 Task: Forward email   from Email0096 to Email0094 with a cc to Email0095 with a message Message0096
Action: Mouse moved to (648, 43)
Screenshot: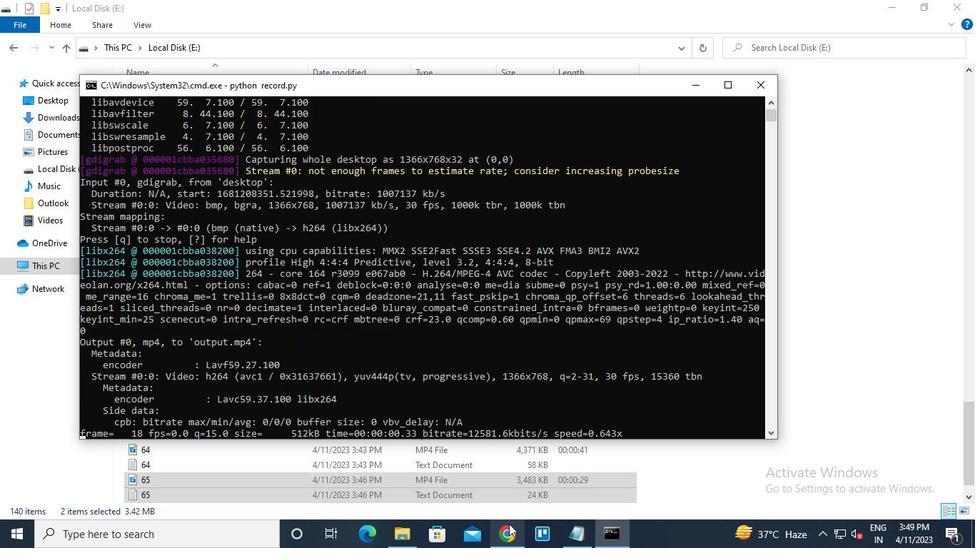 
Action: Mouse pressed left at (648, 43)
Screenshot: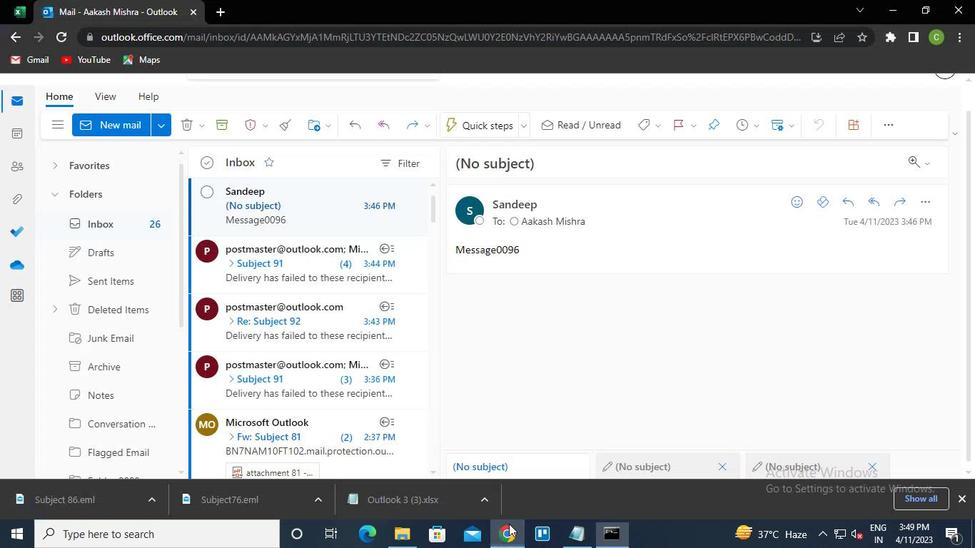 
Action: Mouse moved to (102, 10)
Screenshot: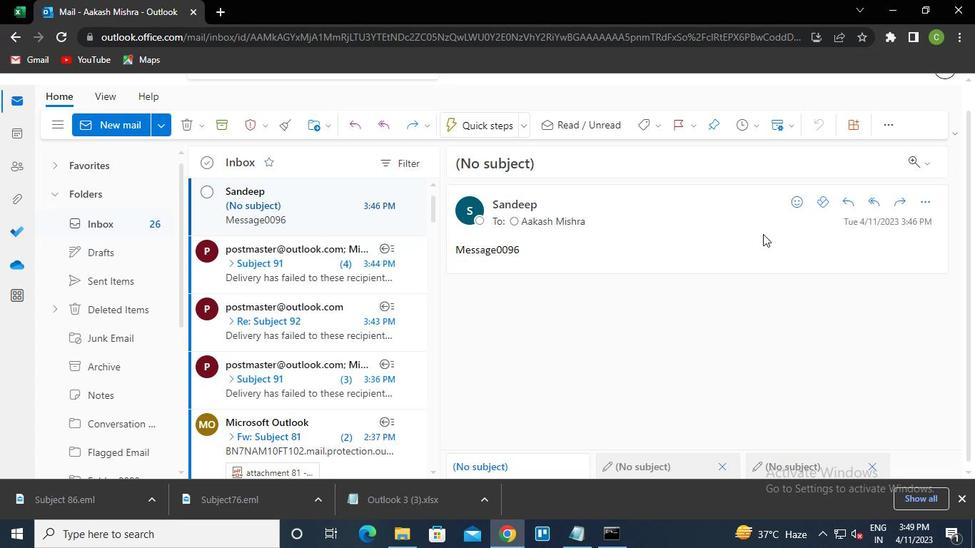
Action: Mouse pressed left at (102, 10)
Screenshot: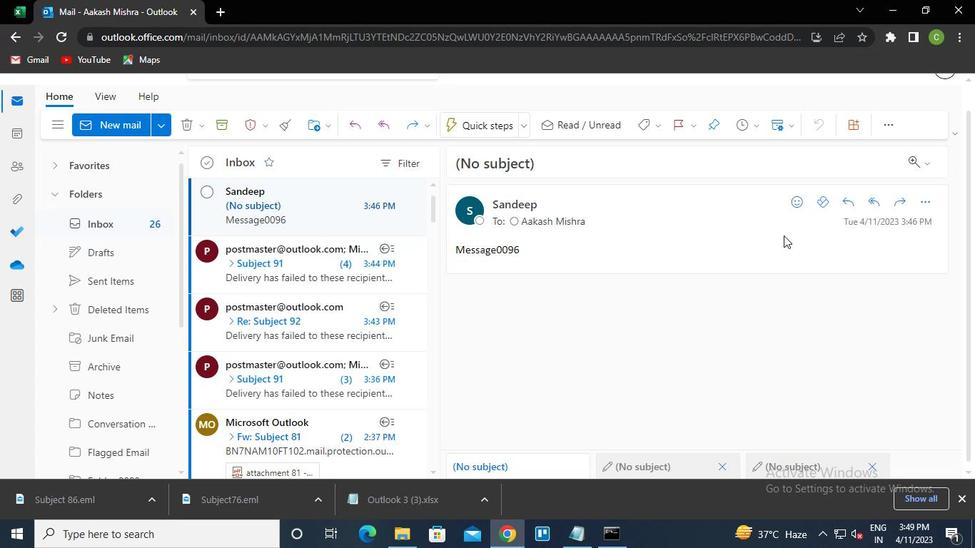 
Action: Mouse moved to (599, 531)
Screenshot: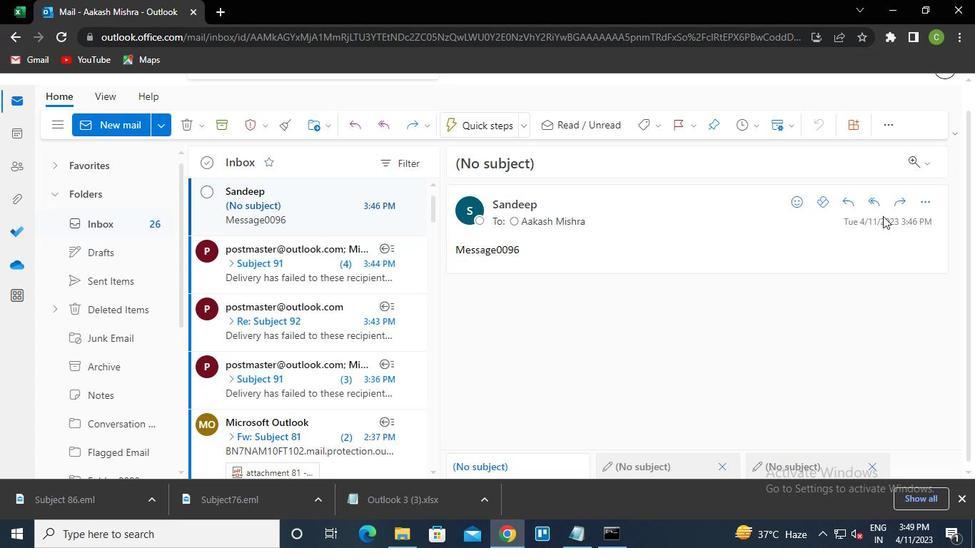 
Action: Mouse pressed left at (599, 531)
Screenshot: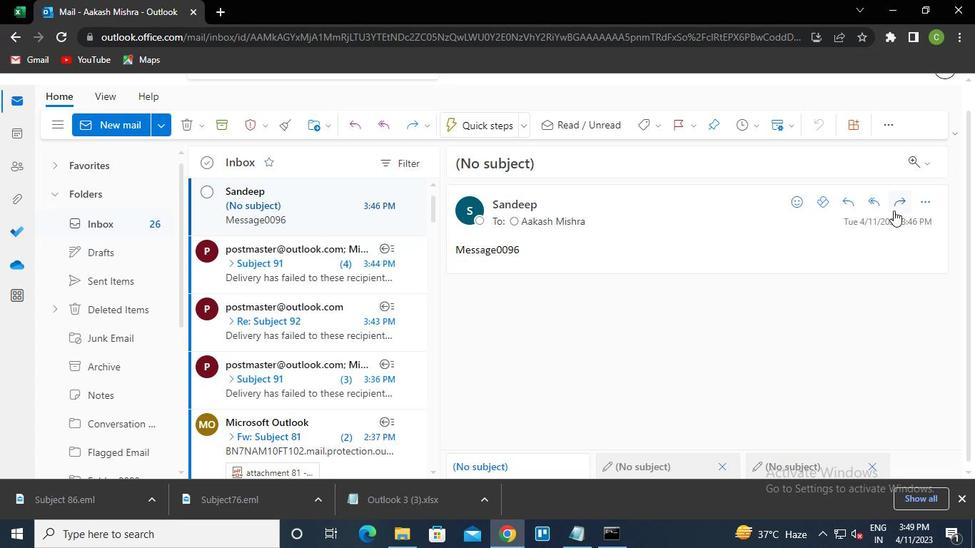 
Action: Mouse moved to (726, 52)
Screenshot: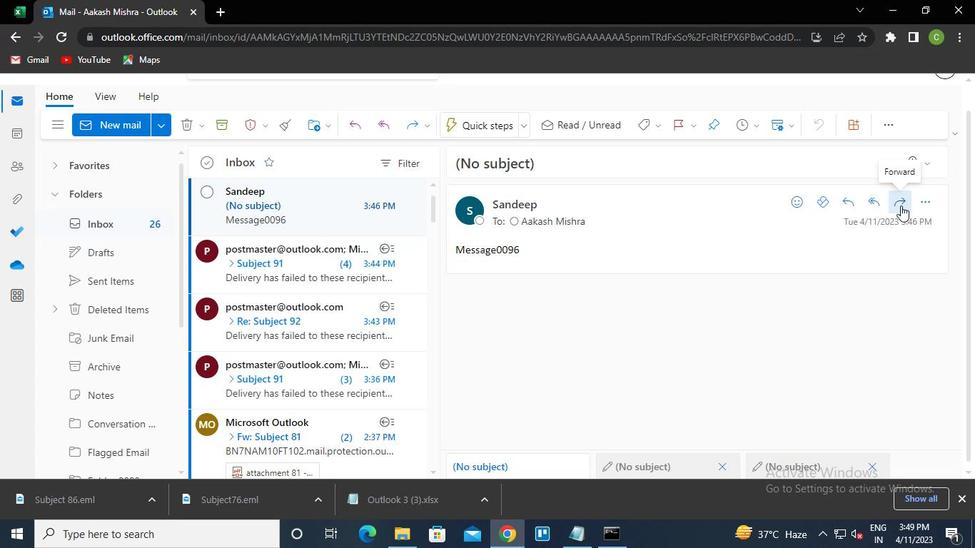 
Action: Mouse pressed left at (726, 52)
Screenshot: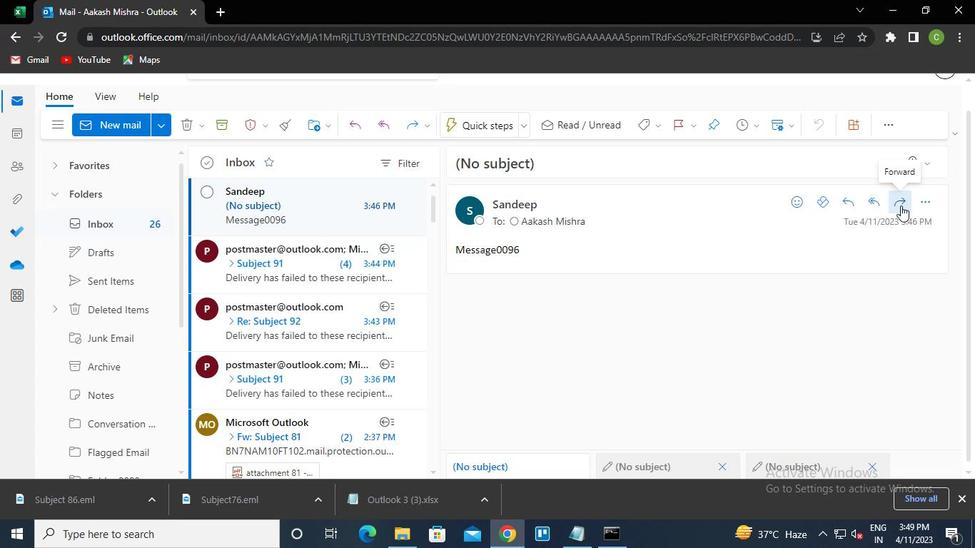 
Action: Mouse moved to (509, 524)
Screenshot: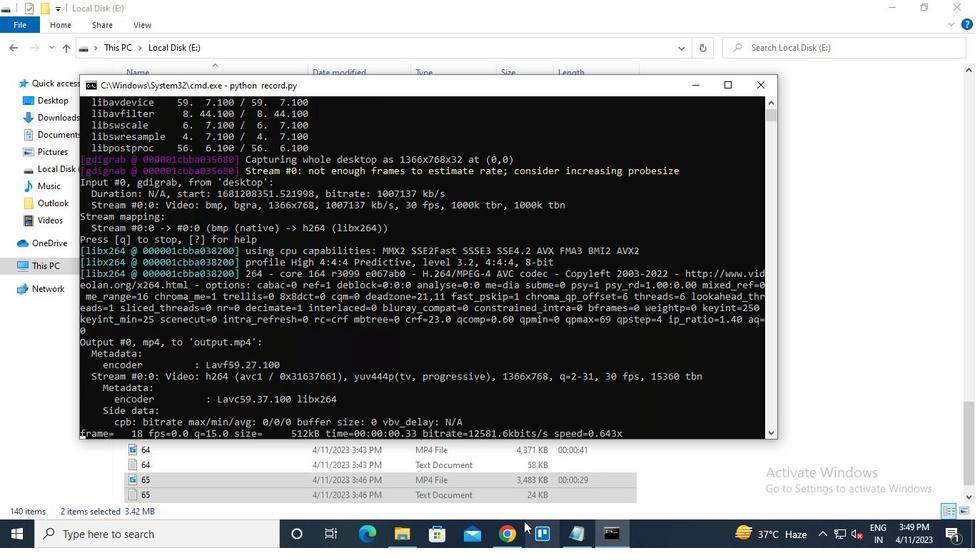 
Action: Mouse pressed left at (509, 524)
Screenshot: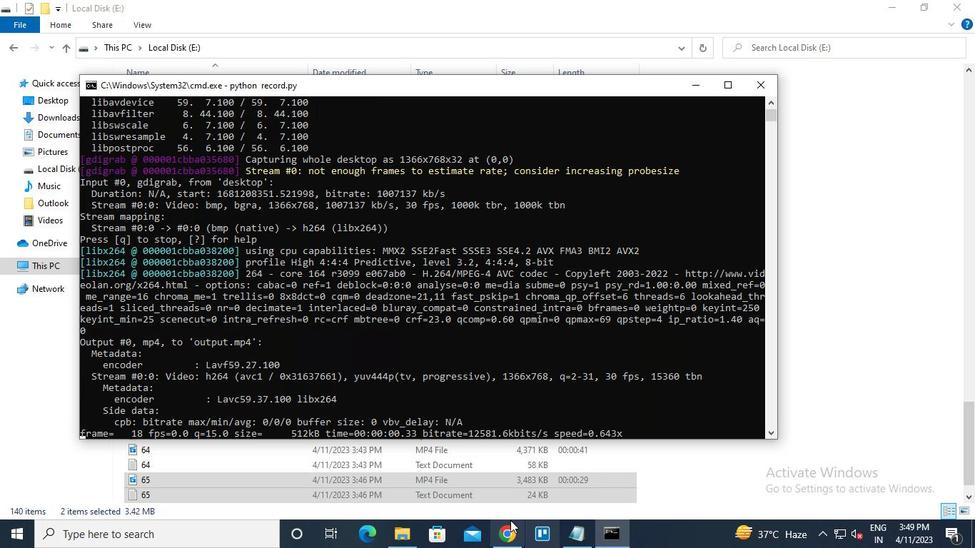 
Action: Mouse moved to (282, 211)
Screenshot: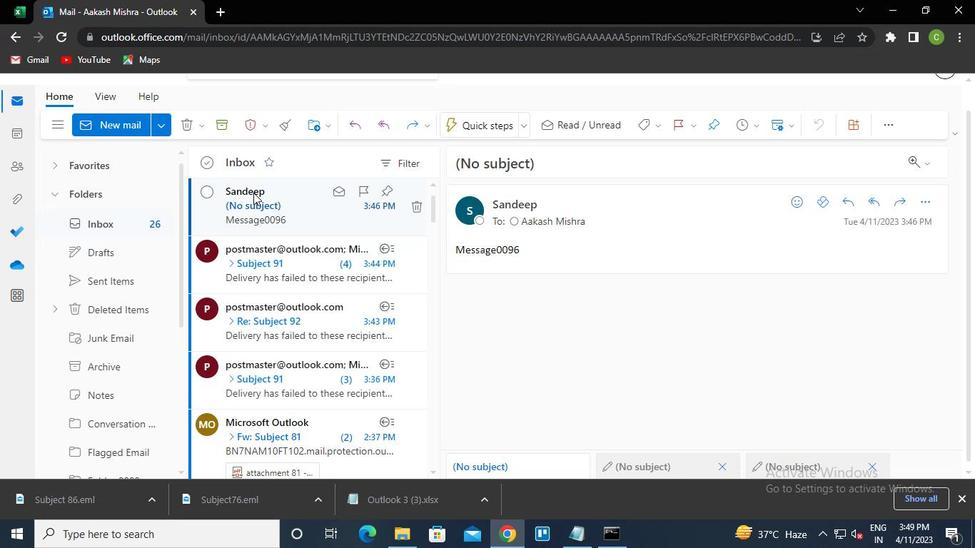 
Action: Mouse pressed left at (282, 211)
Screenshot: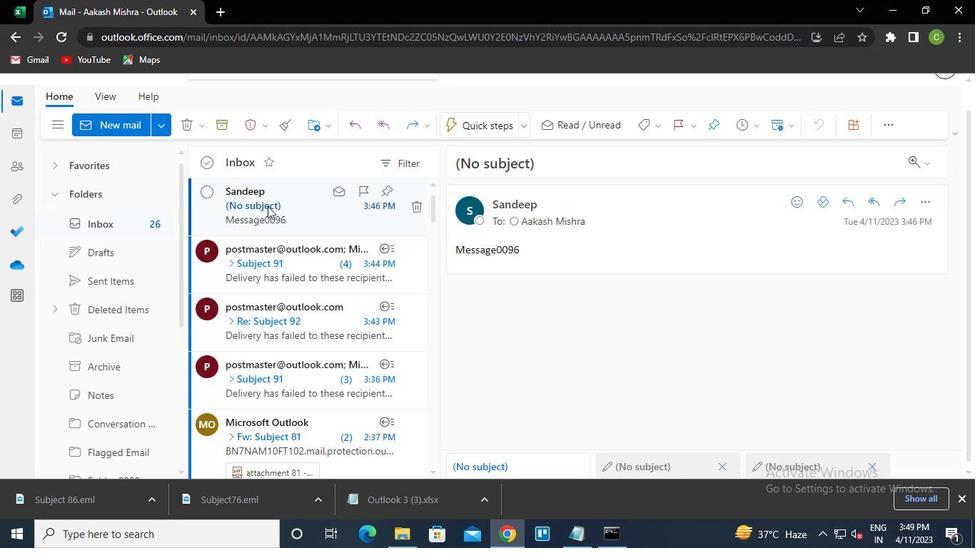 
Action: Mouse moved to (901, 205)
Screenshot: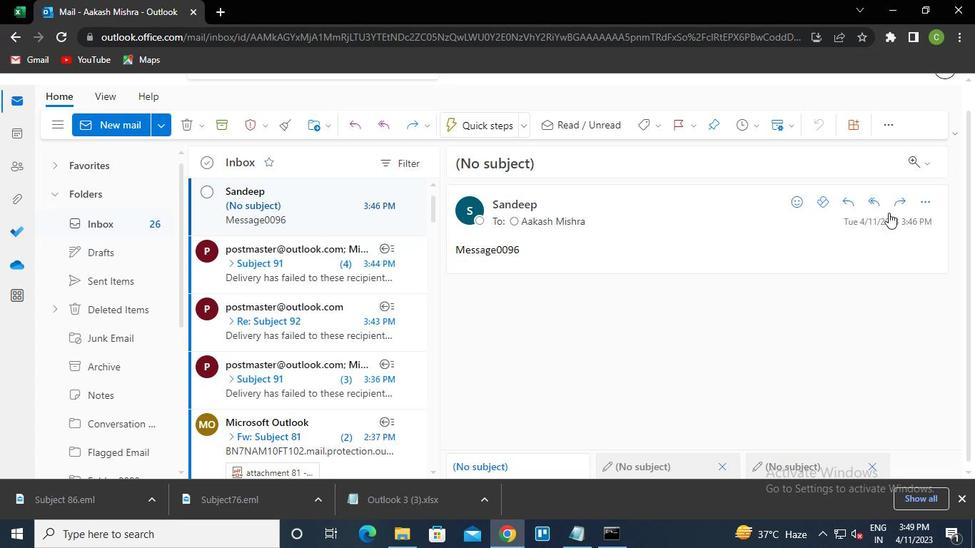 
Action: Mouse pressed left at (901, 205)
Screenshot: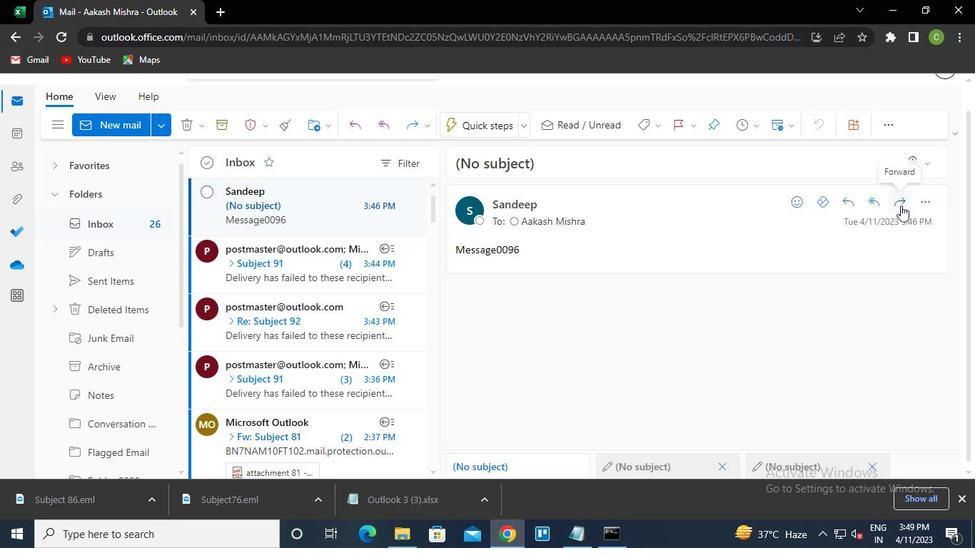 
Action: Mouse moved to (583, 225)
Screenshot: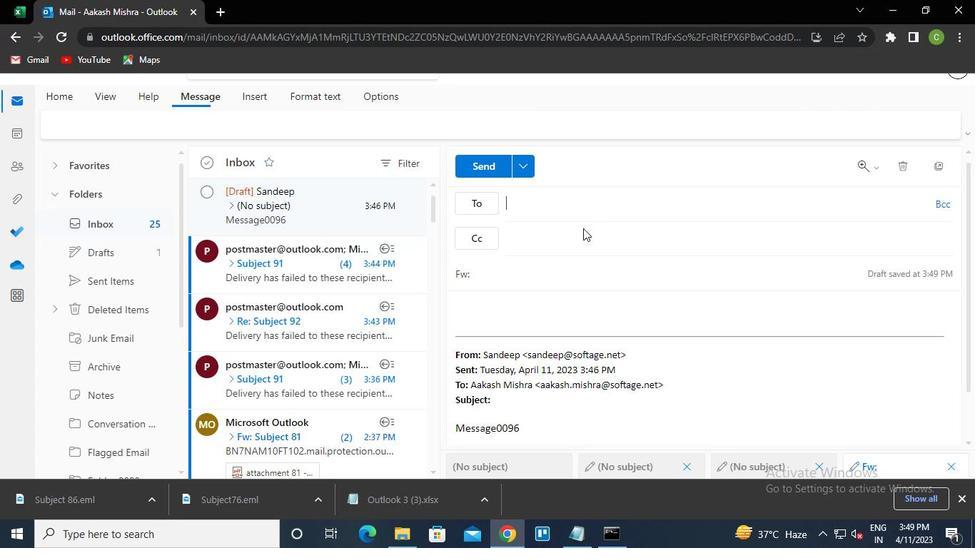 
Action: Keyboard e
Screenshot: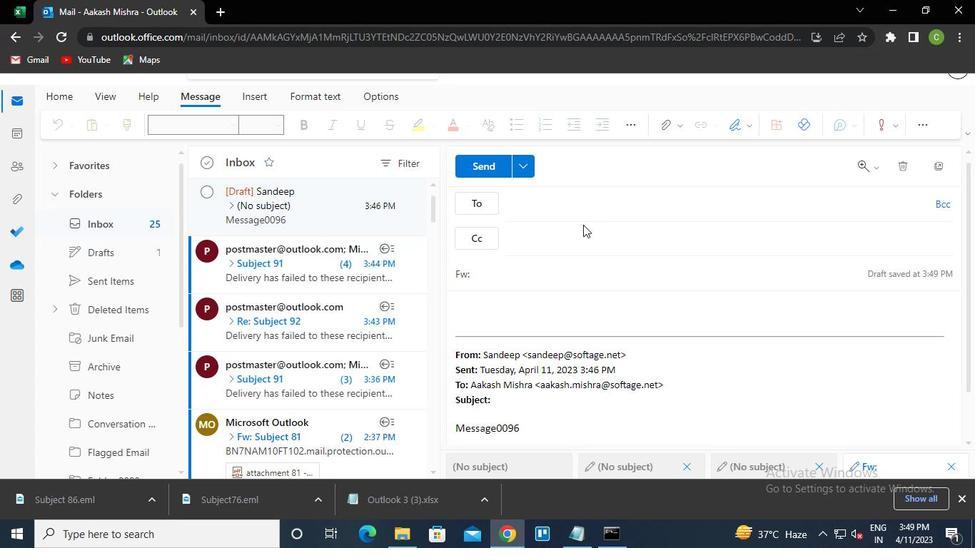 
Action: Keyboard m
Screenshot: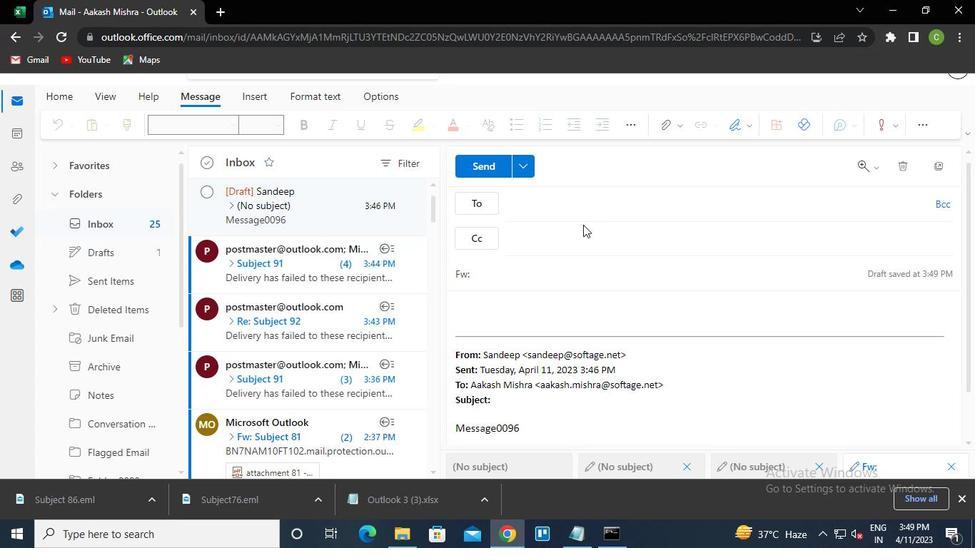 
Action: Keyboard a
Screenshot: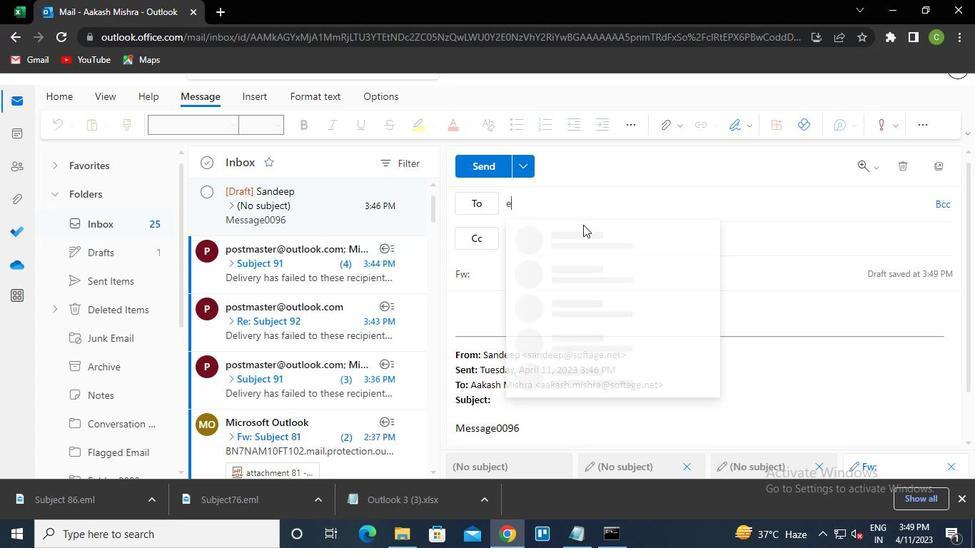 
Action: Keyboard i
Screenshot: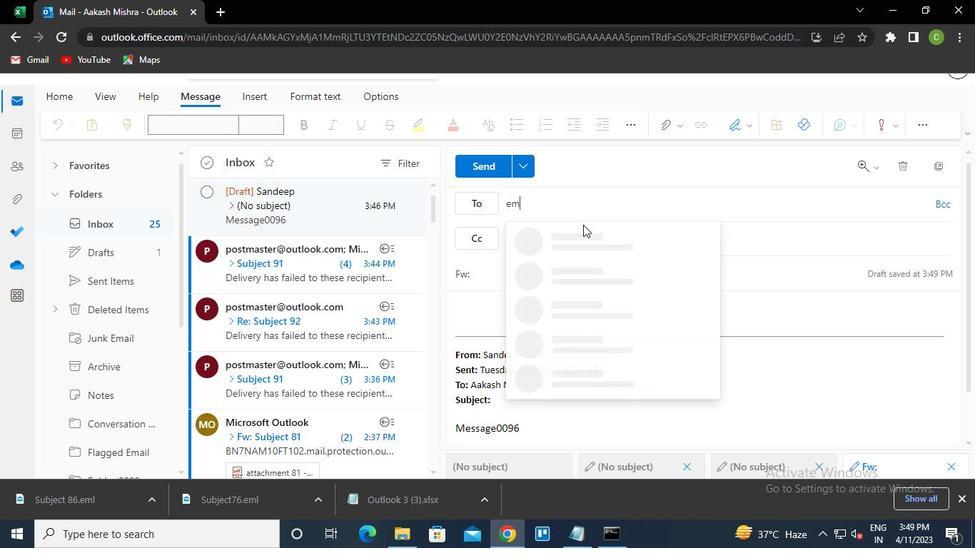 
Action: Keyboard l
Screenshot: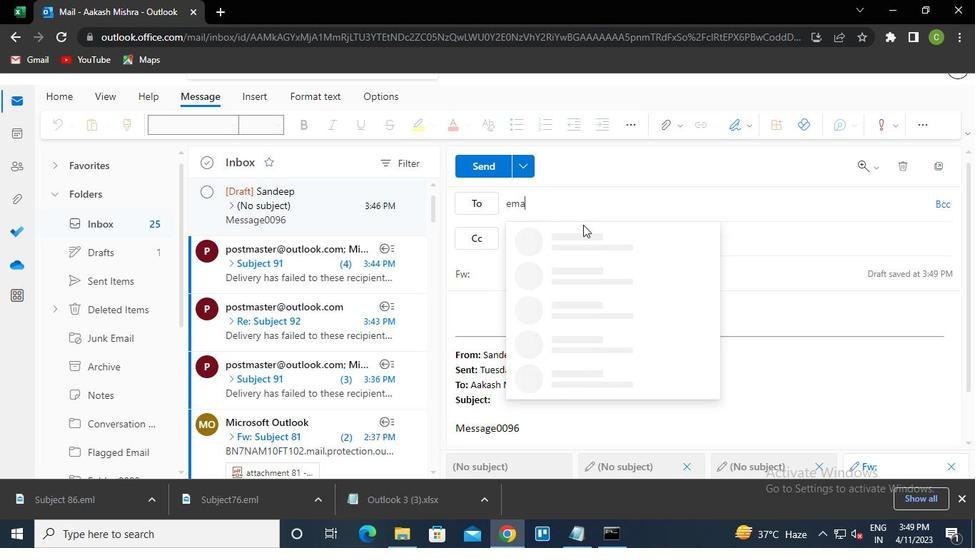 
Action: Keyboard <105>
Screenshot: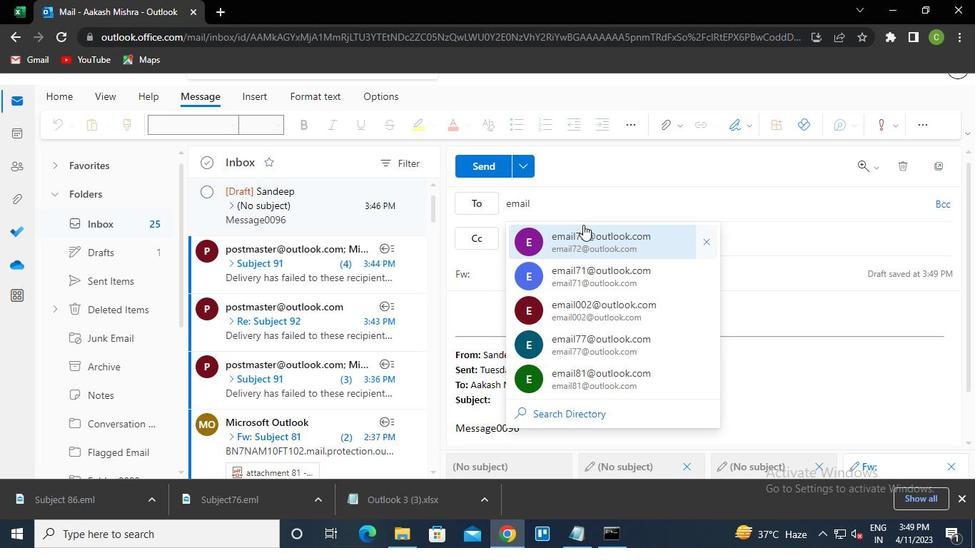
Action: Keyboard <100>
Screenshot: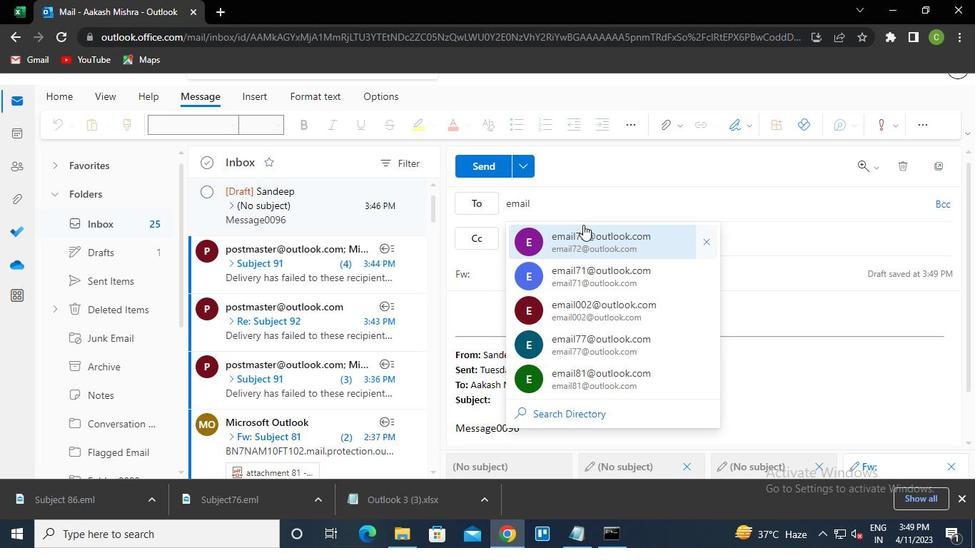 
Action: Keyboard Key.shift
Screenshot: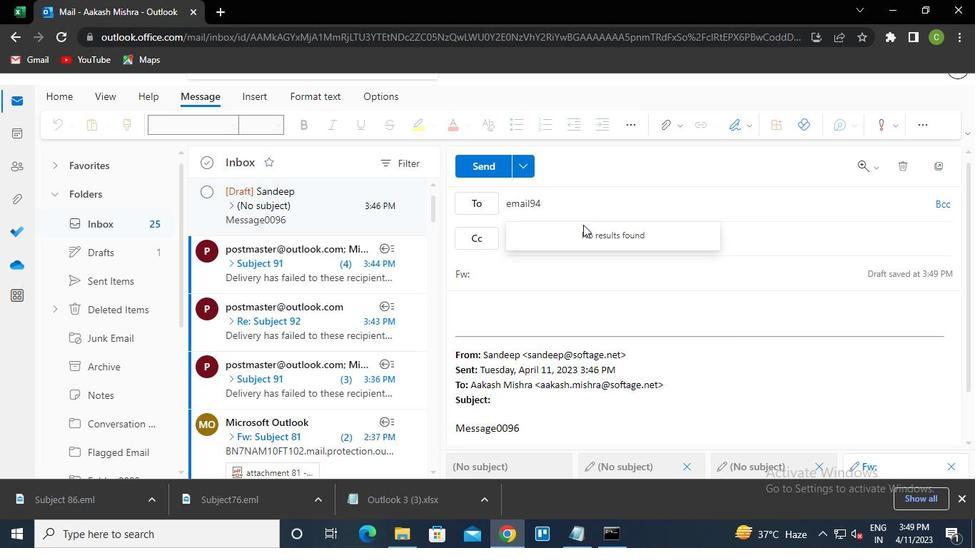 
Action: Keyboard @
Screenshot: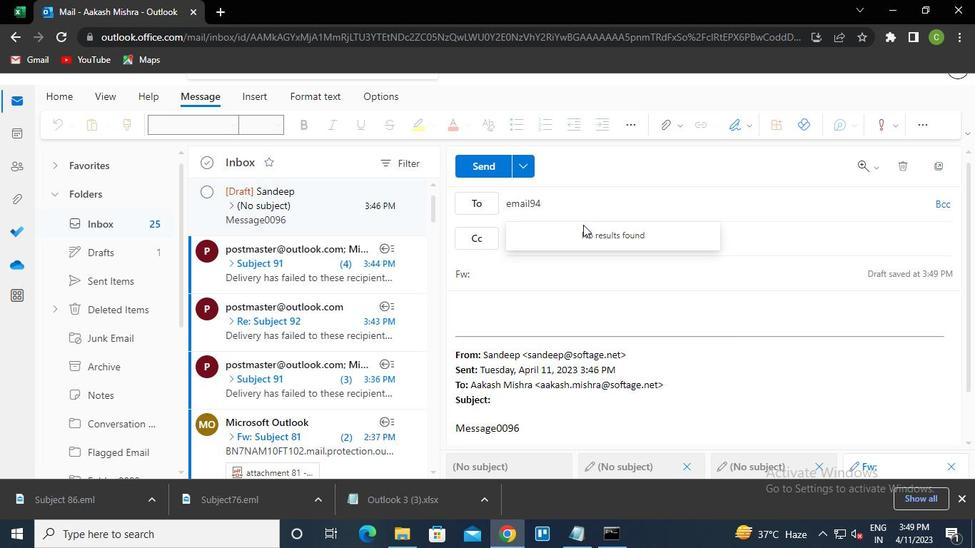 
Action: Keyboard o
Screenshot: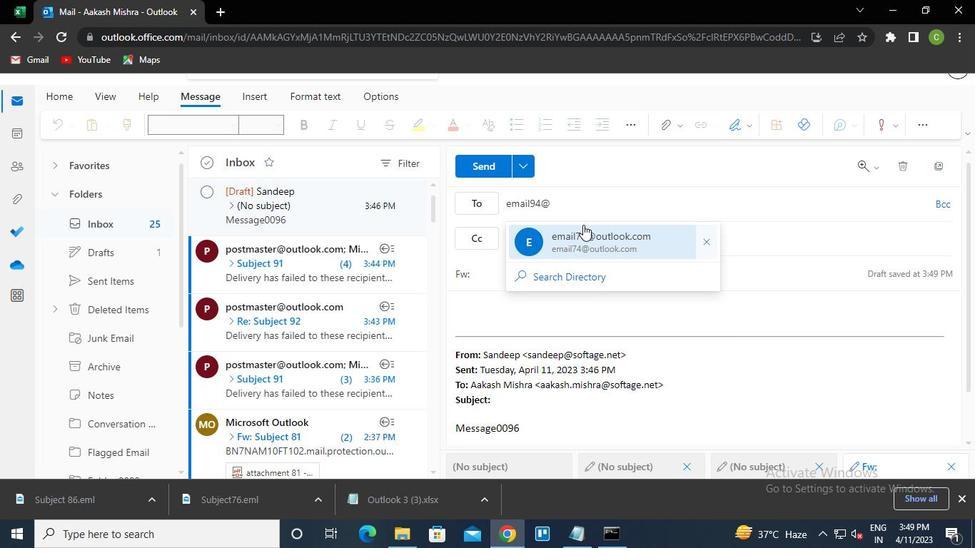 
Action: Keyboard u
Screenshot: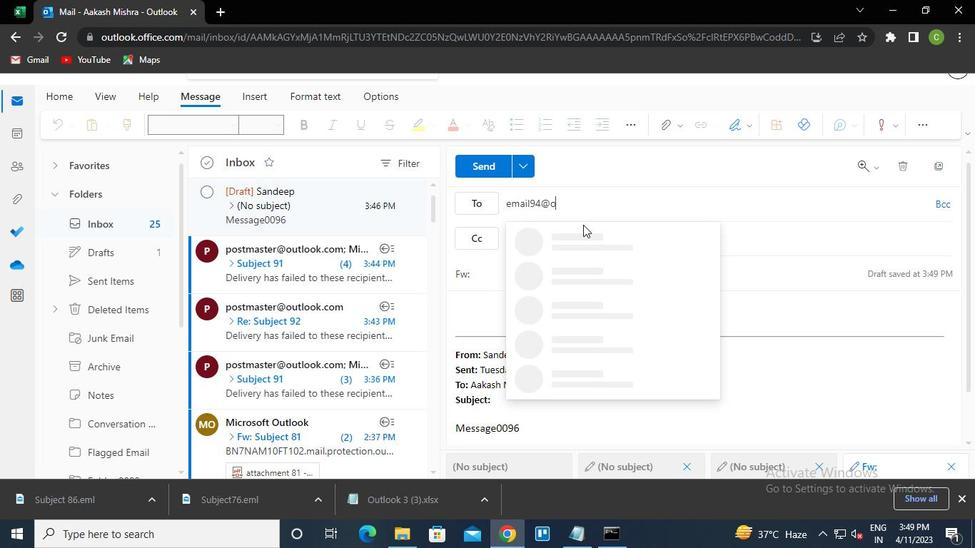 
Action: Keyboard t
Screenshot: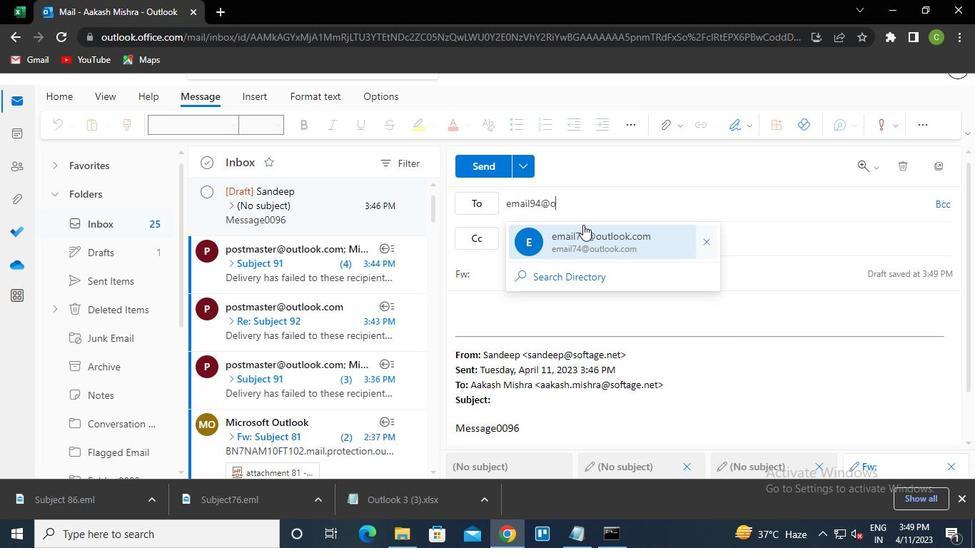 
Action: Keyboard l
Screenshot: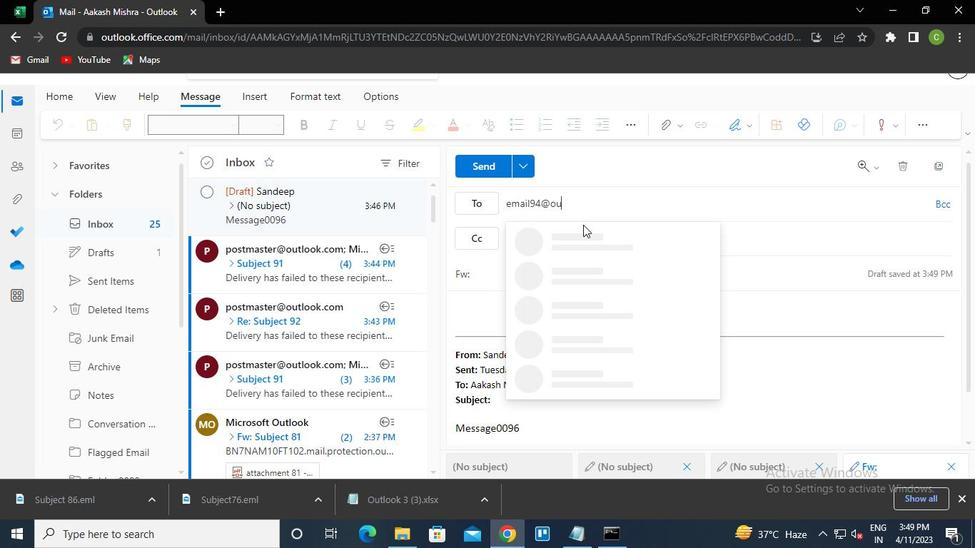 
Action: Keyboard o
Screenshot: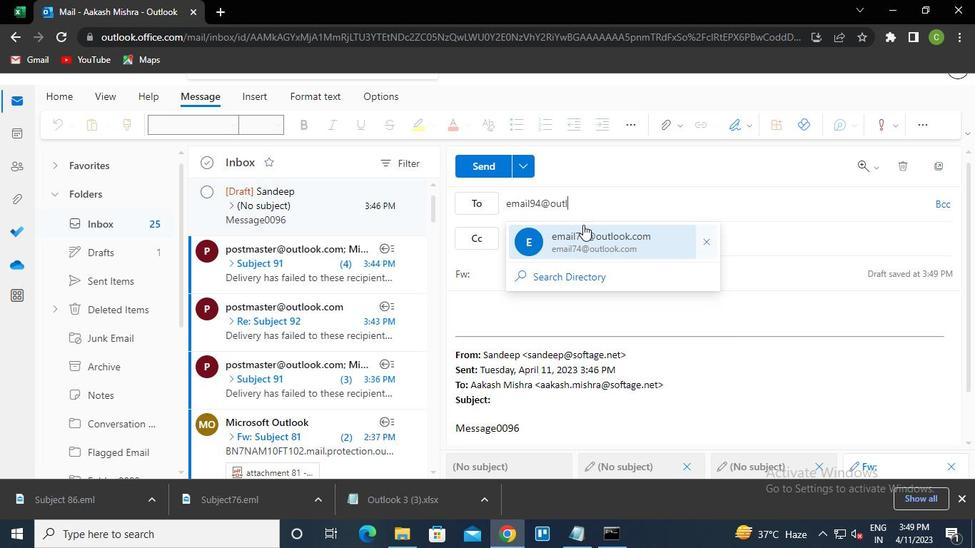 
Action: Keyboard o
Screenshot: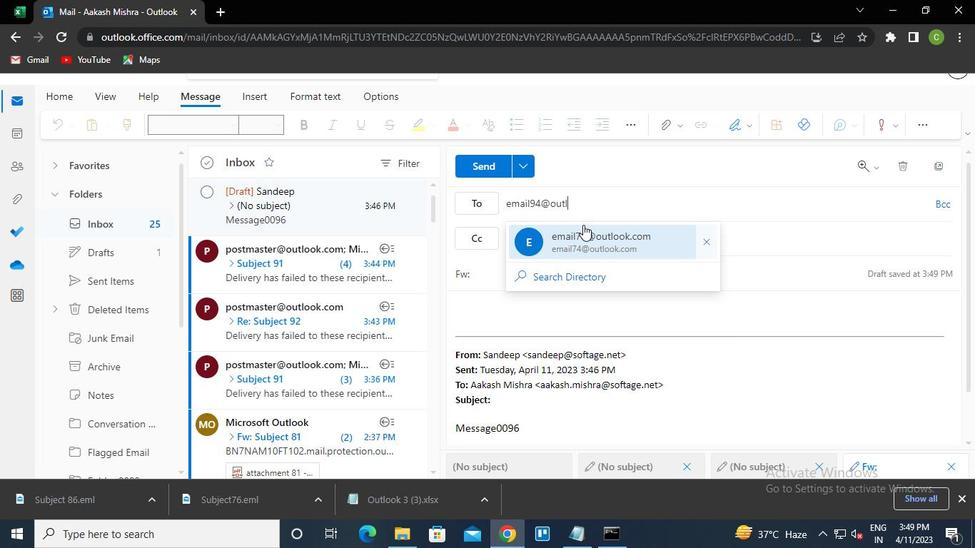 
Action: Keyboard k
Screenshot: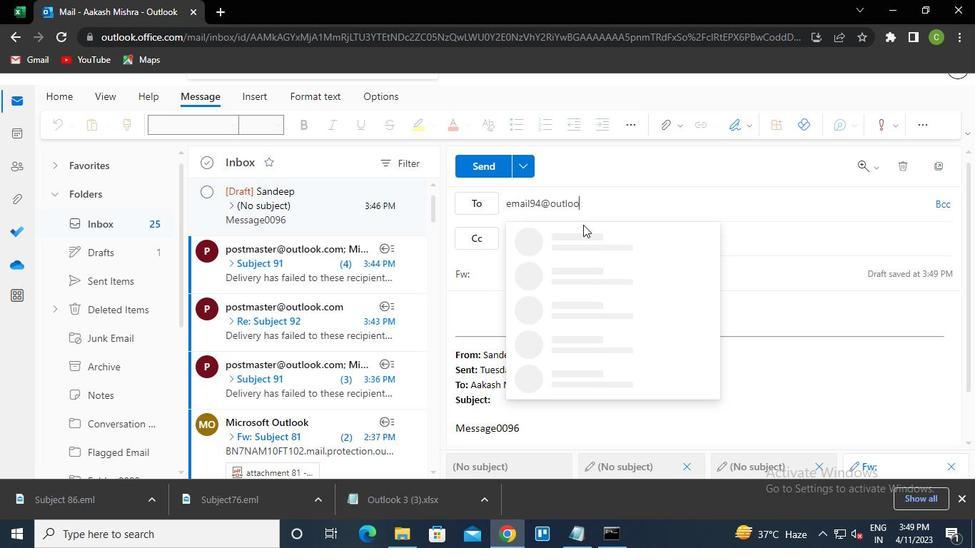 
Action: Keyboard .
Screenshot: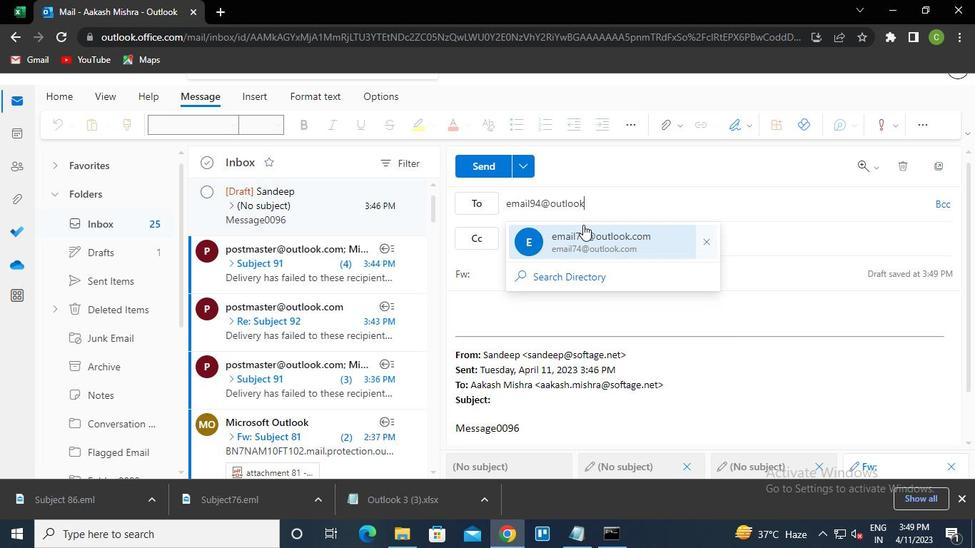 
Action: Keyboard c
Screenshot: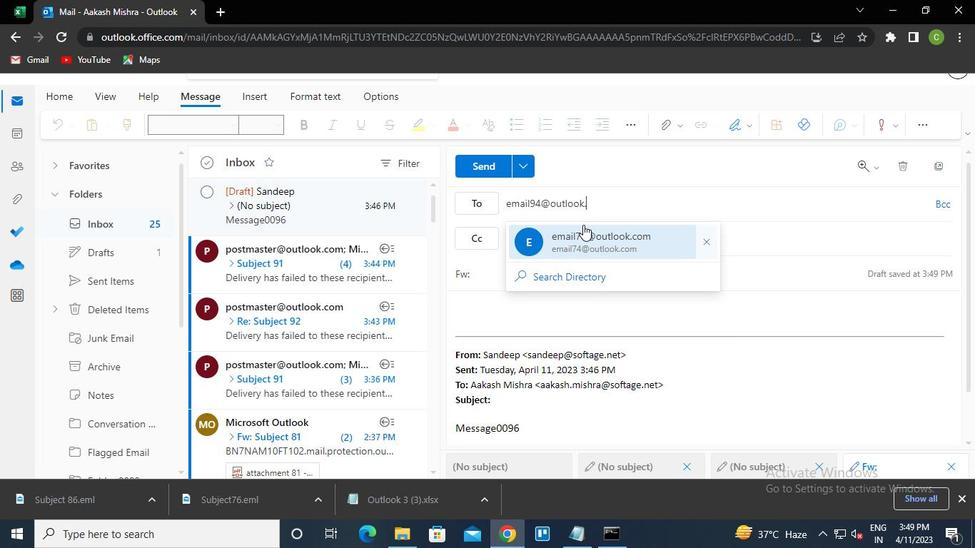 
Action: Keyboard o
Screenshot: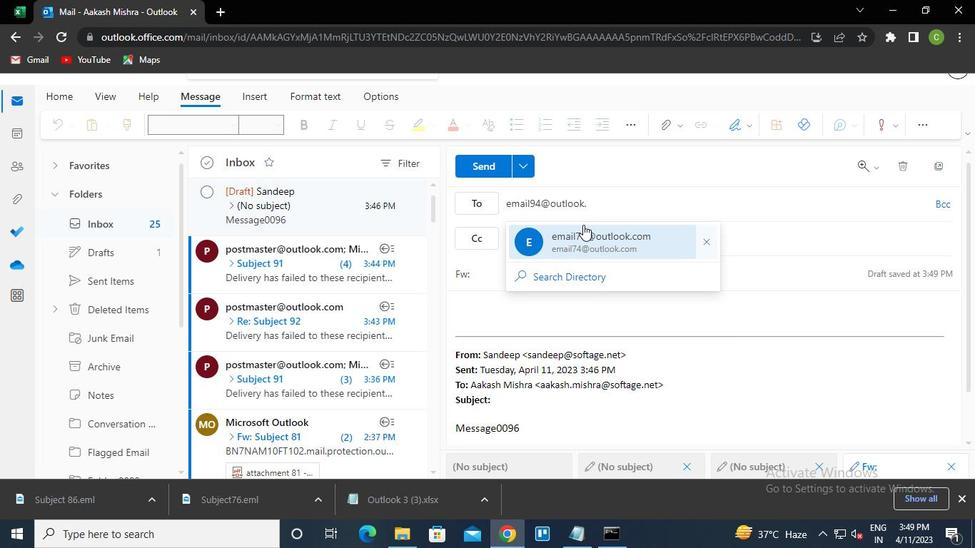 
Action: Keyboard m
Screenshot: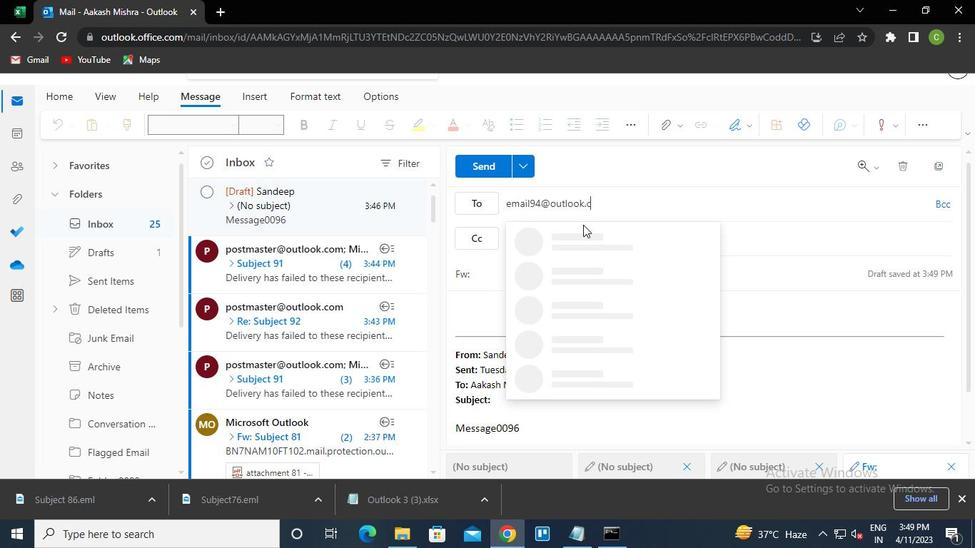 
Action: Keyboard Key.enter
Screenshot: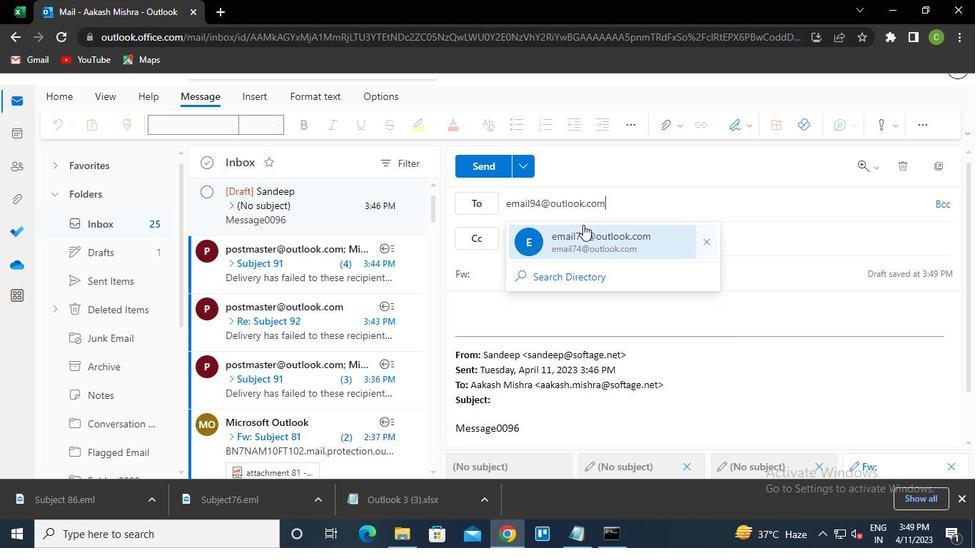 
Action: Mouse moved to (524, 275)
Screenshot: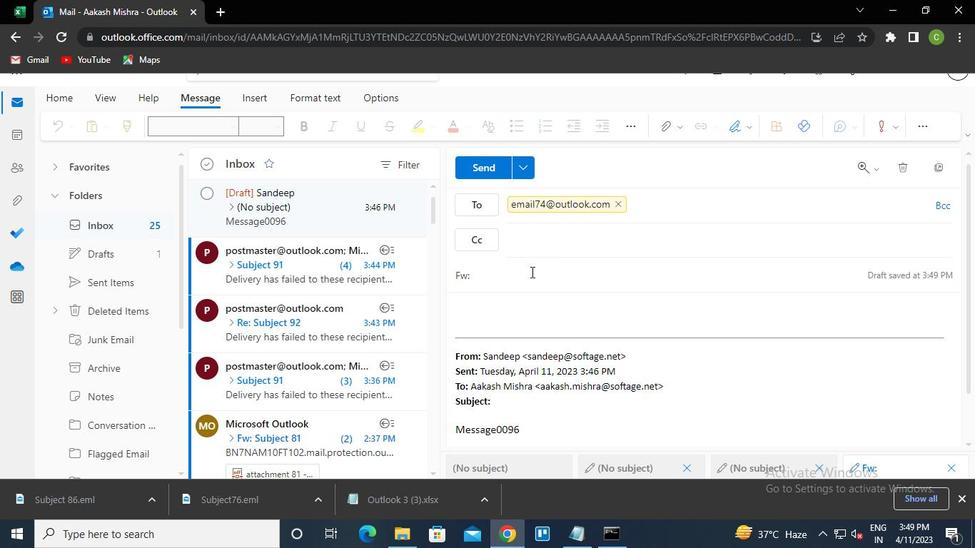 
Action: Mouse pressed left at (524, 275)
Screenshot: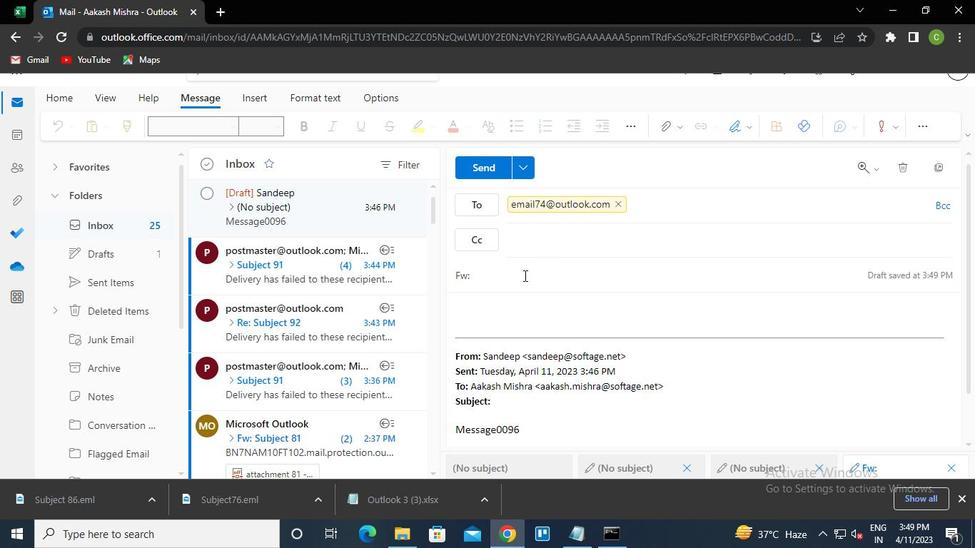 
Action: Keyboard e
Screenshot: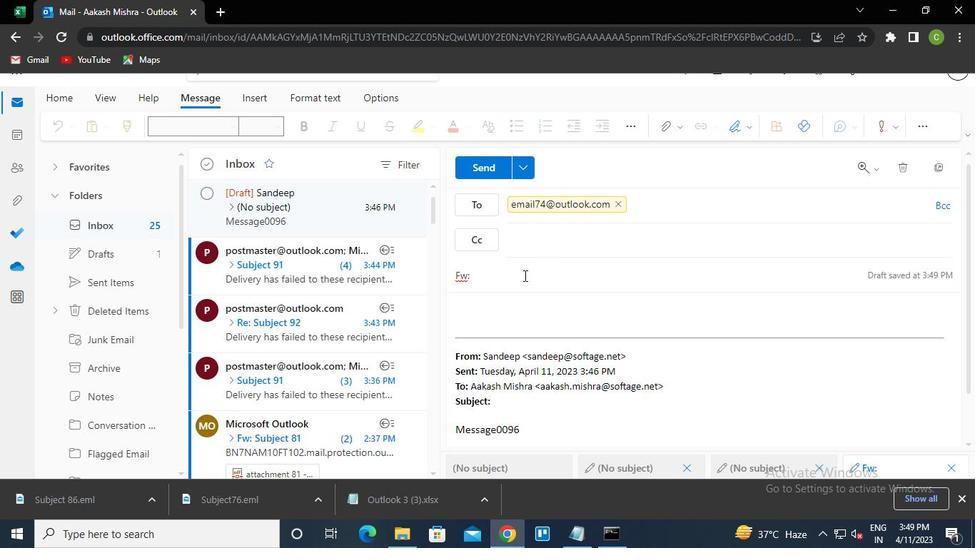 
Action: Keyboard m
Screenshot: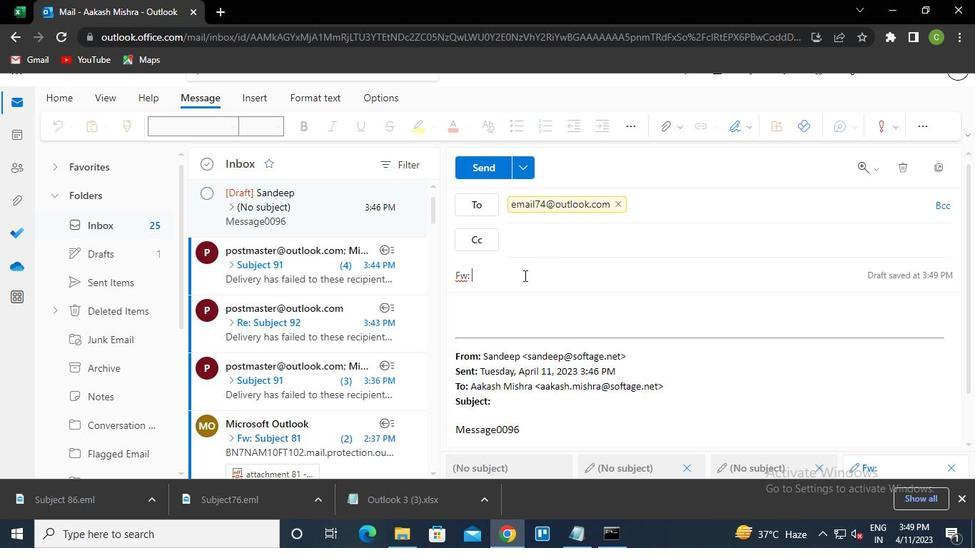 
Action: Keyboard a
Screenshot: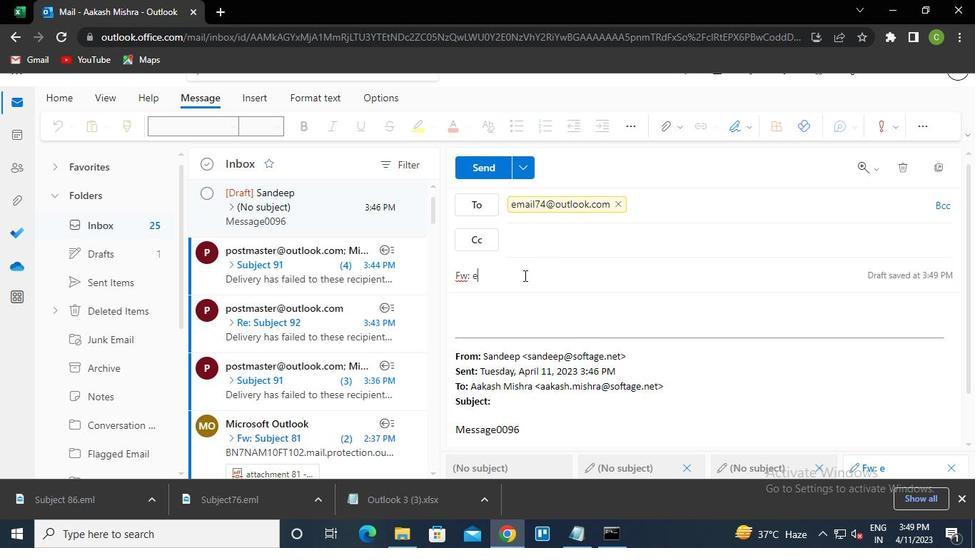 
Action: Keyboard i
Screenshot: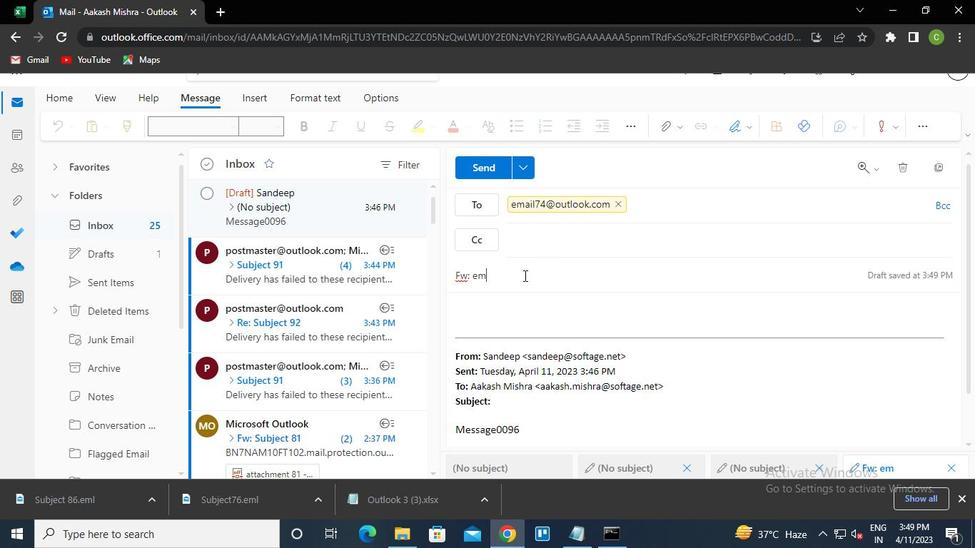 
Action: Keyboard l
Screenshot: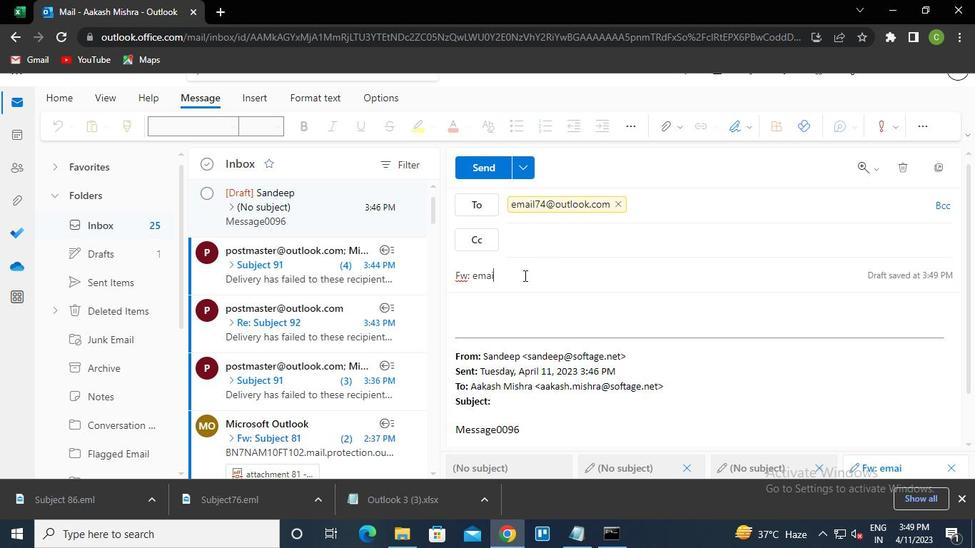 
Action: Keyboard .
Screenshot: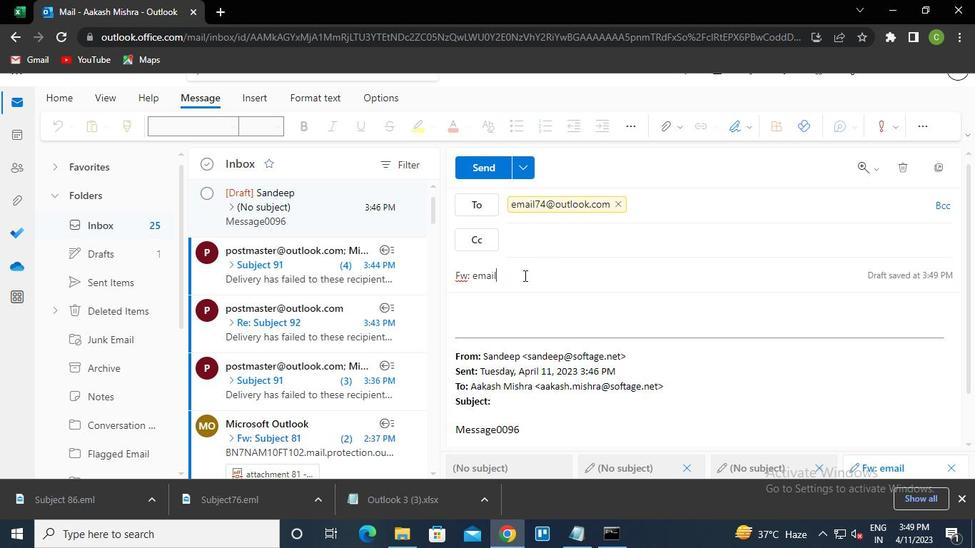 
Action: Keyboard Key.backspace
Screenshot: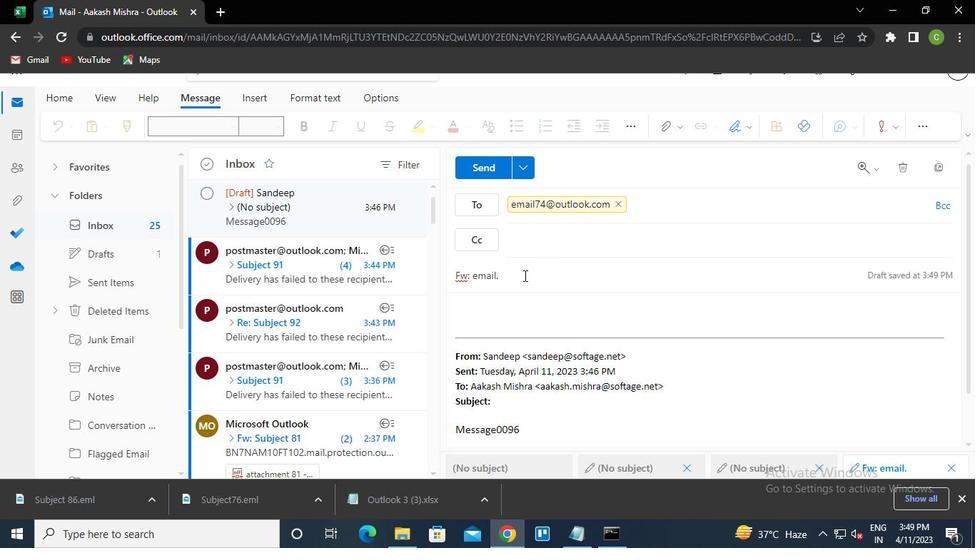 
Action: Keyboard Key.backspace
Screenshot: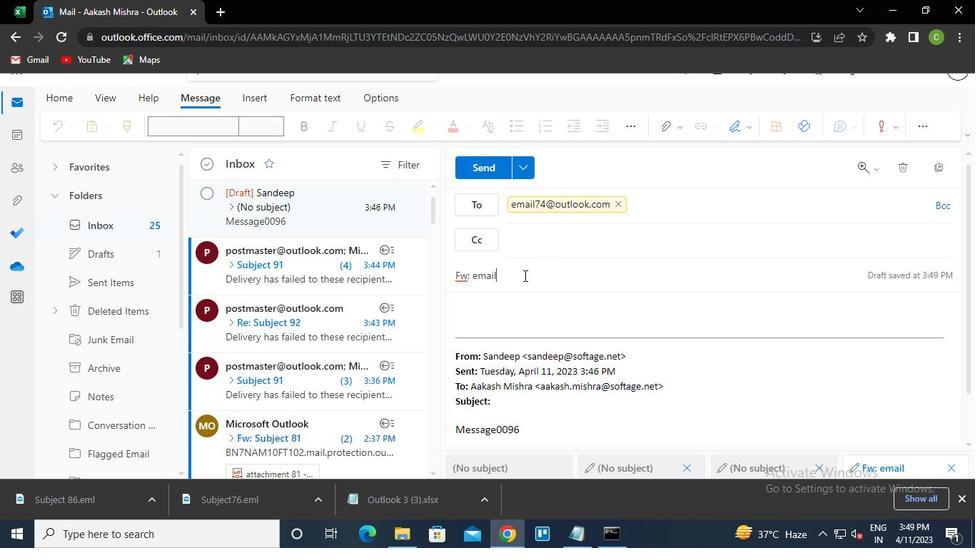 
Action: Keyboard Key.backspace
Screenshot: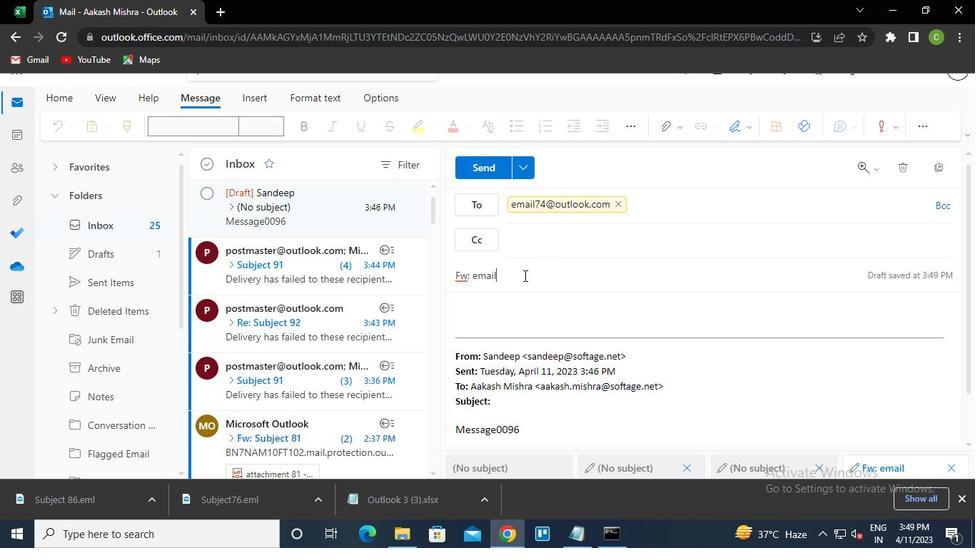 
Action: Keyboard Key.backspace
Screenshot: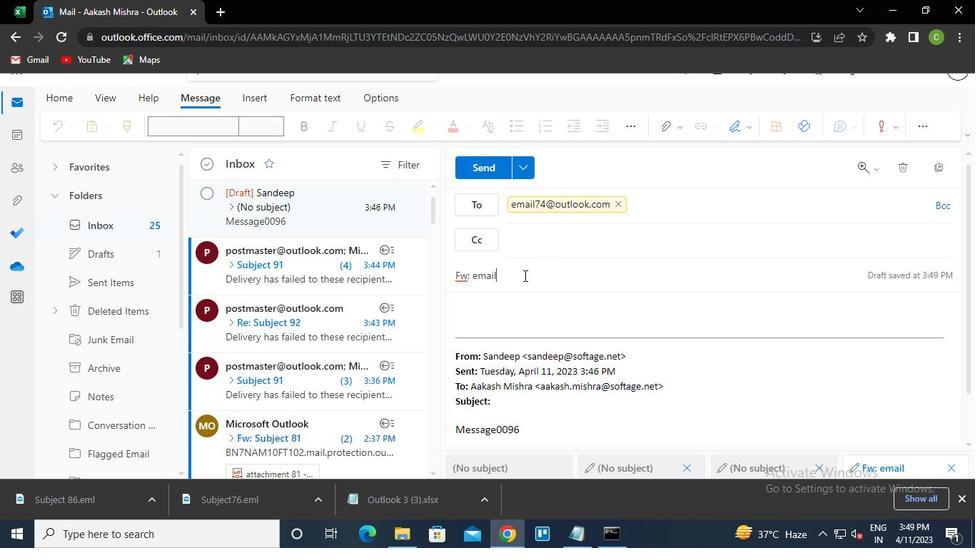 
Action: Keyboard Key.backspace
Screenshot: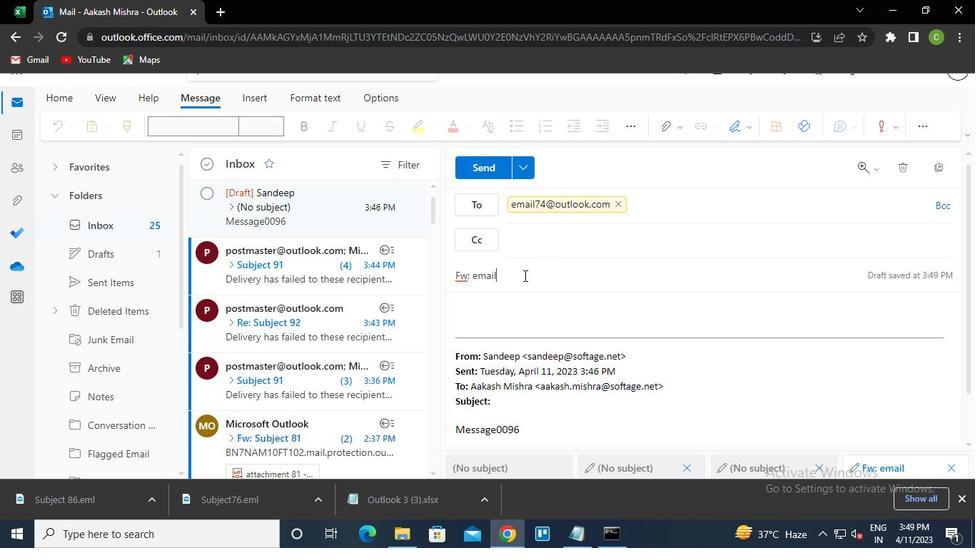 
Action: Keyboard Key.backspace
Screenshot: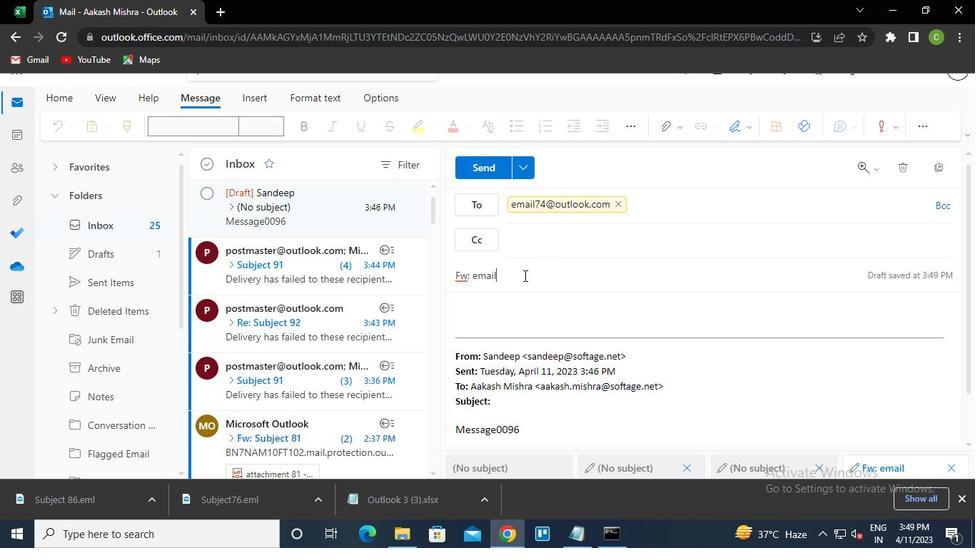 
Action: Keyboard Key.backspace
Screenshot: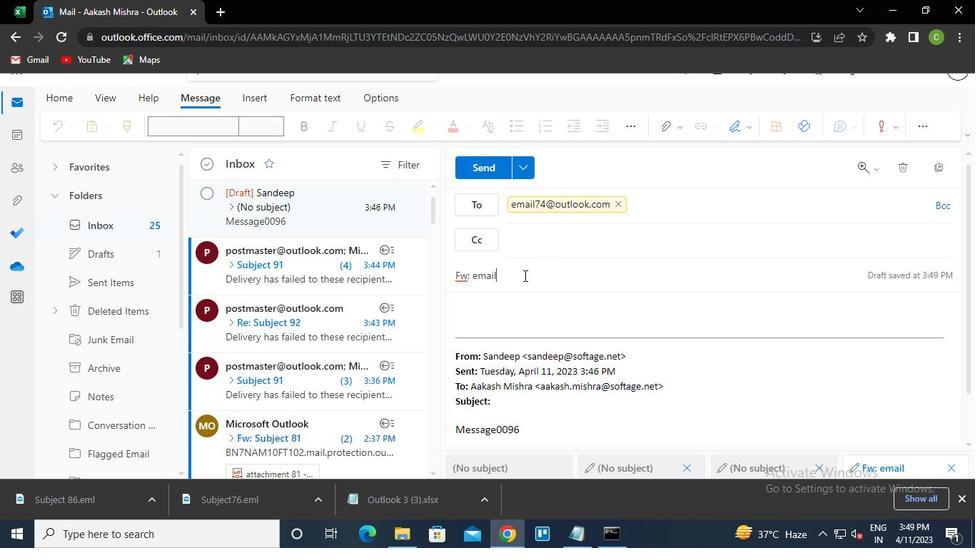 
Action: Keyboard Key.backspace
Screenshot: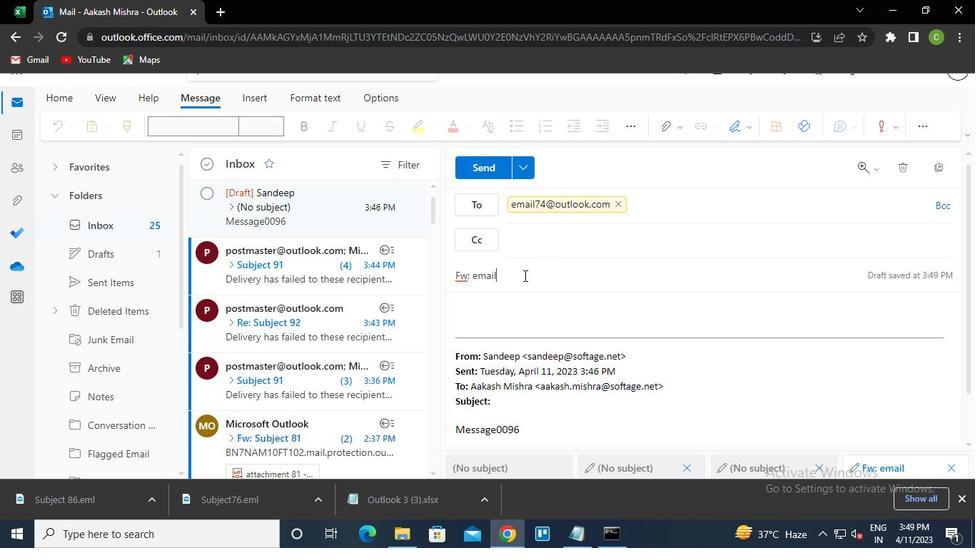 
Action: Keyboard Key.backspace
Screenshot: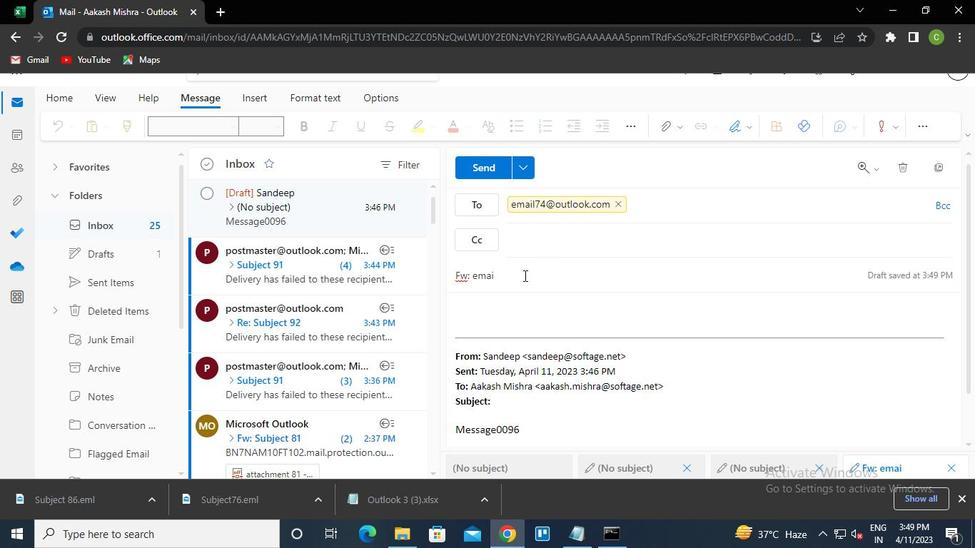 
Action: Keyboard Key.backspace
Screenshot: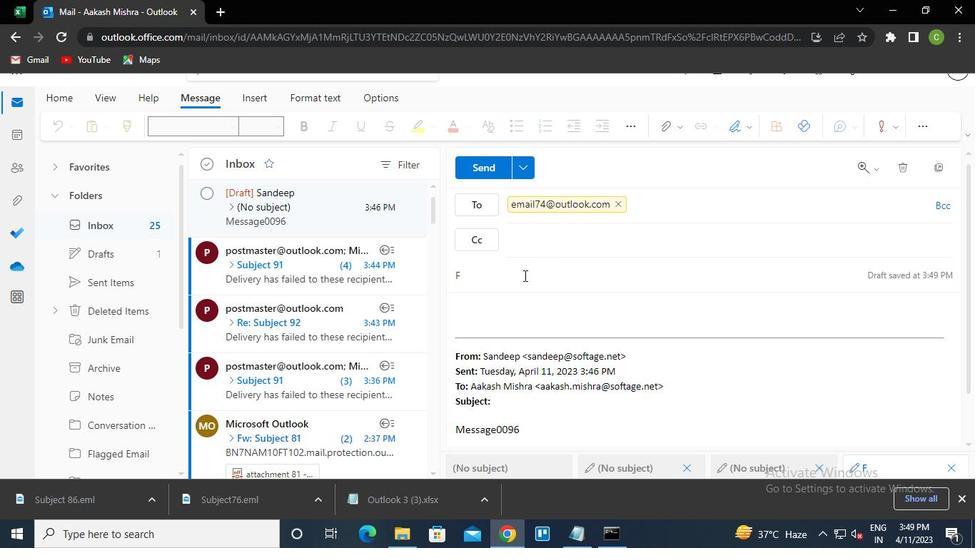 
Action: Keyboard Key.backspace
Screenshot: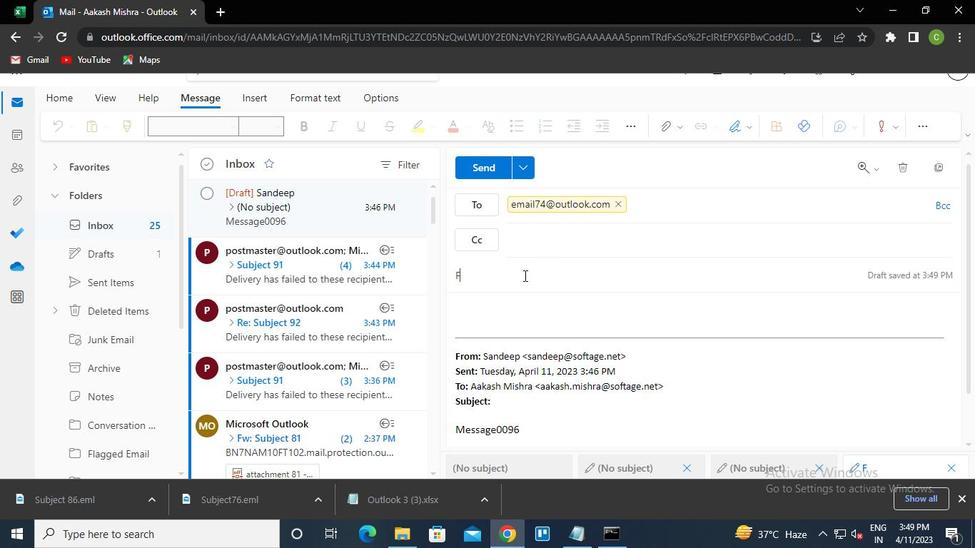 
Action: Keyboard Key.backspace
Screenshot: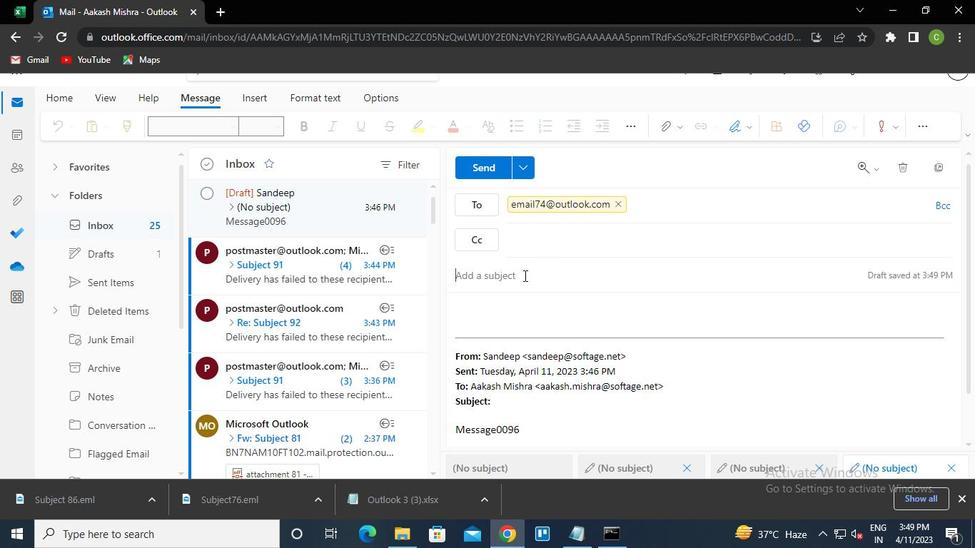 
Action: Keyboard Key.caps_lock
Screenshot: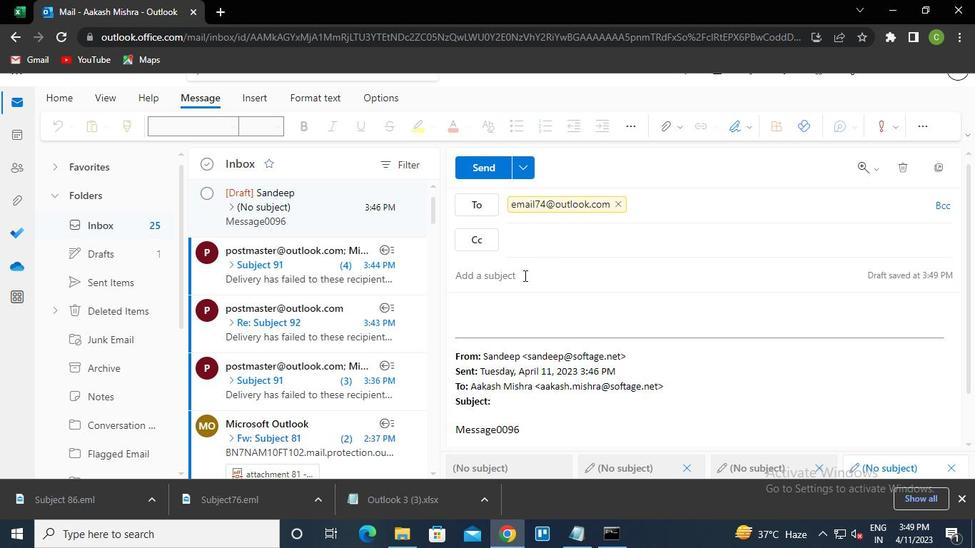 
Action: Keyboard s
Screenshot: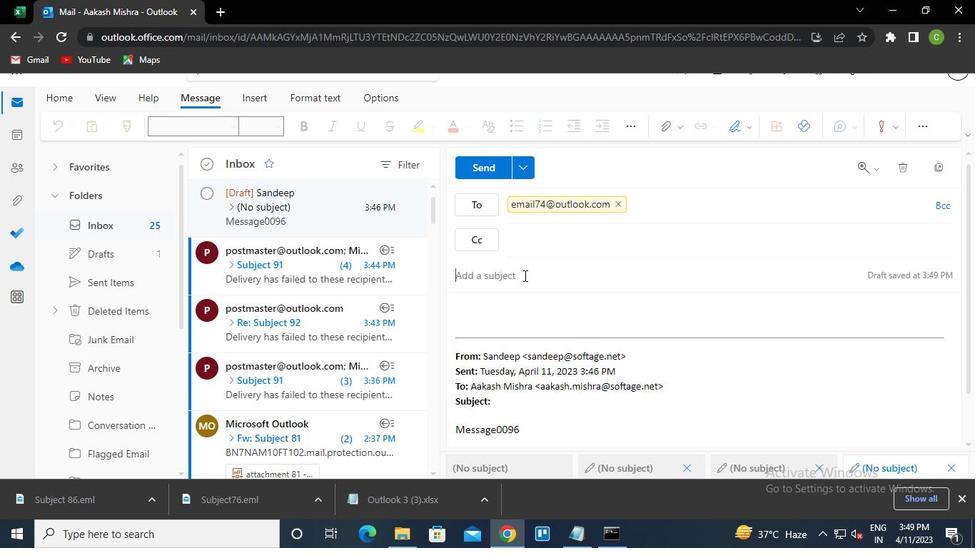 
Action: Keyboard Key.caps_lock
Screenshot: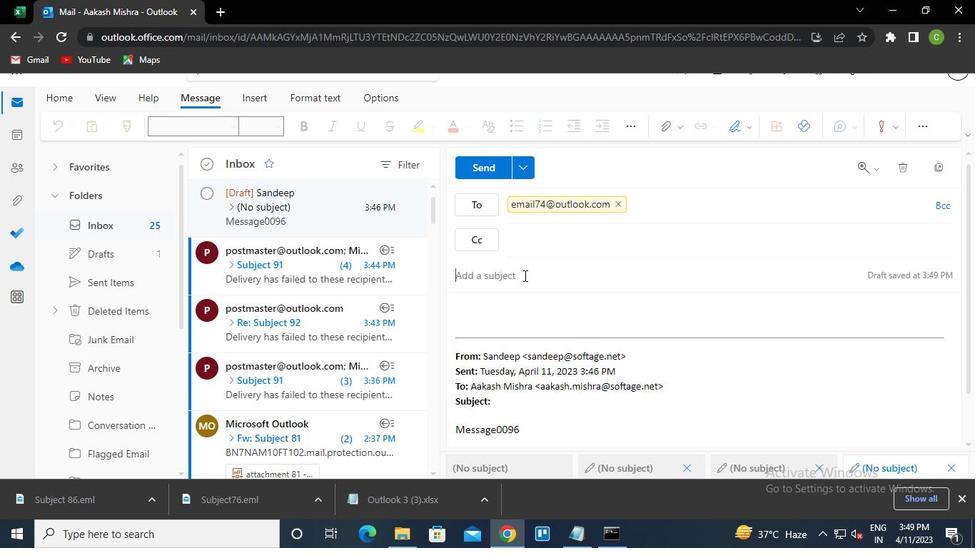 
Action: Keyboard u
Screenshot: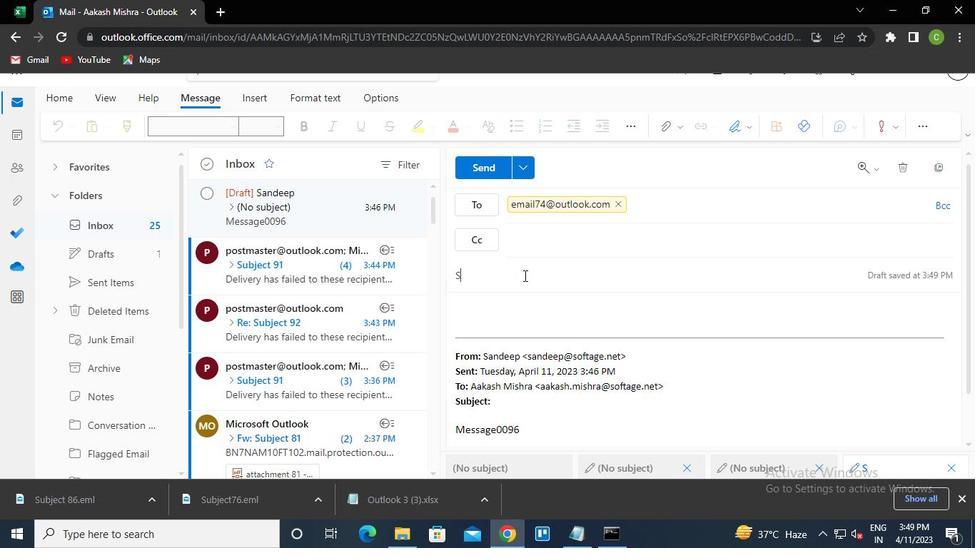 
Action: Keyboard b
Screenshot: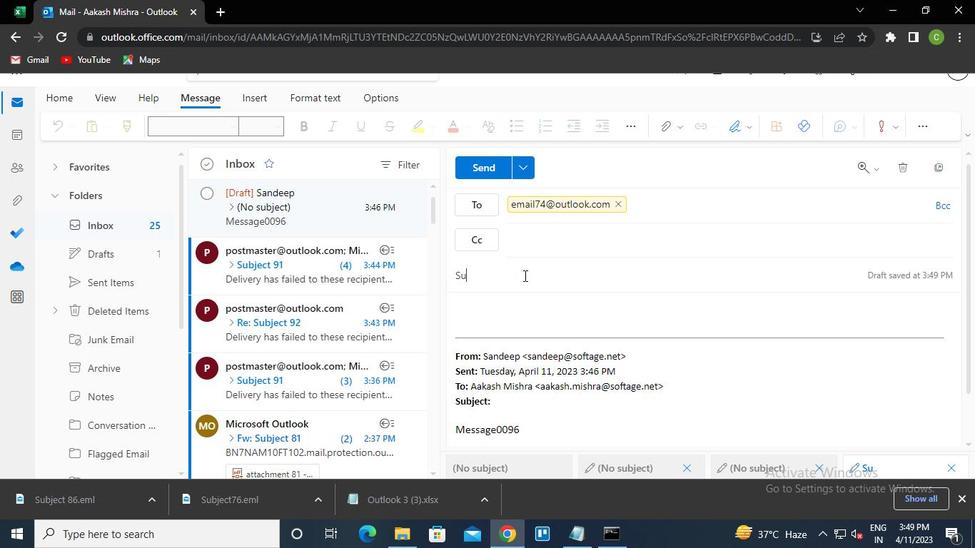 
Action: Keyboard j
Screenshot: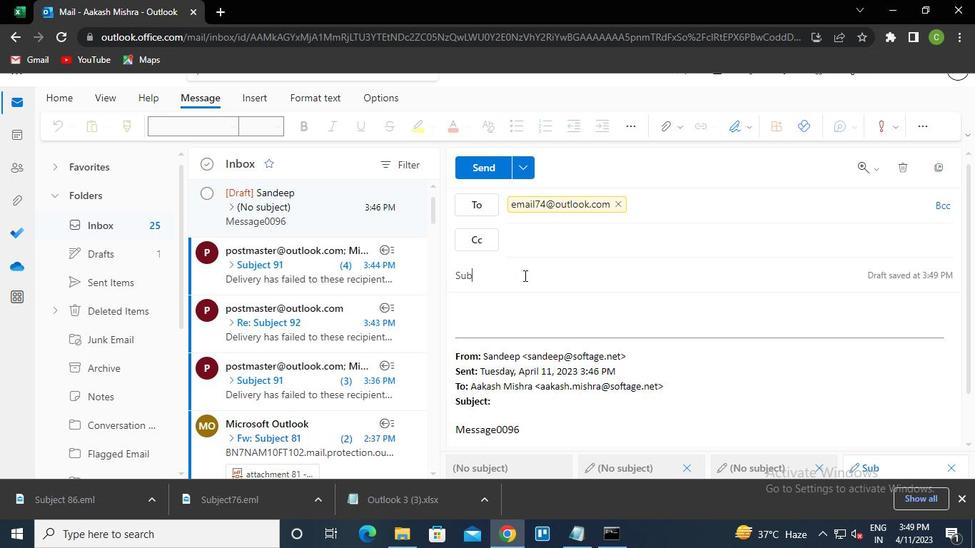 
Action: Keyboard e
Screenshot: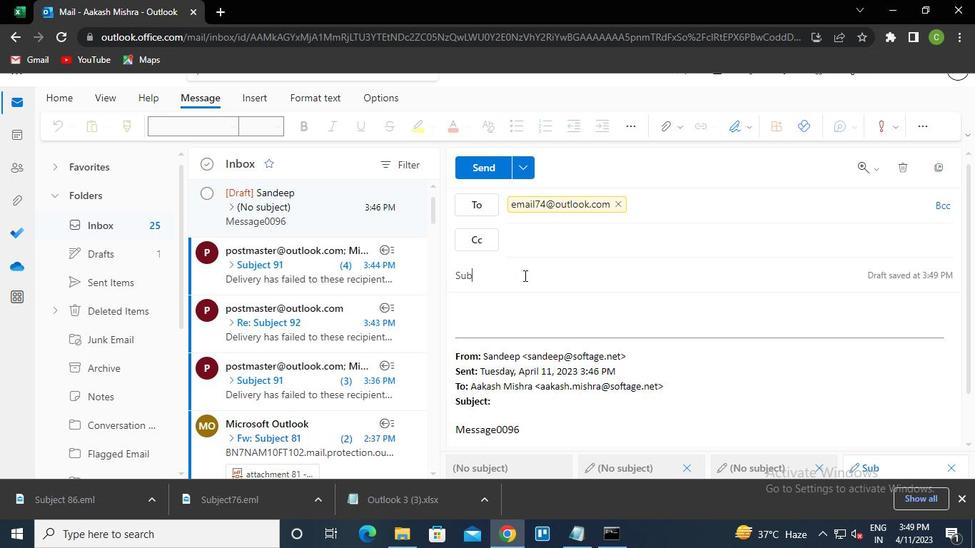 
Action: Keyboard c
Screenshot: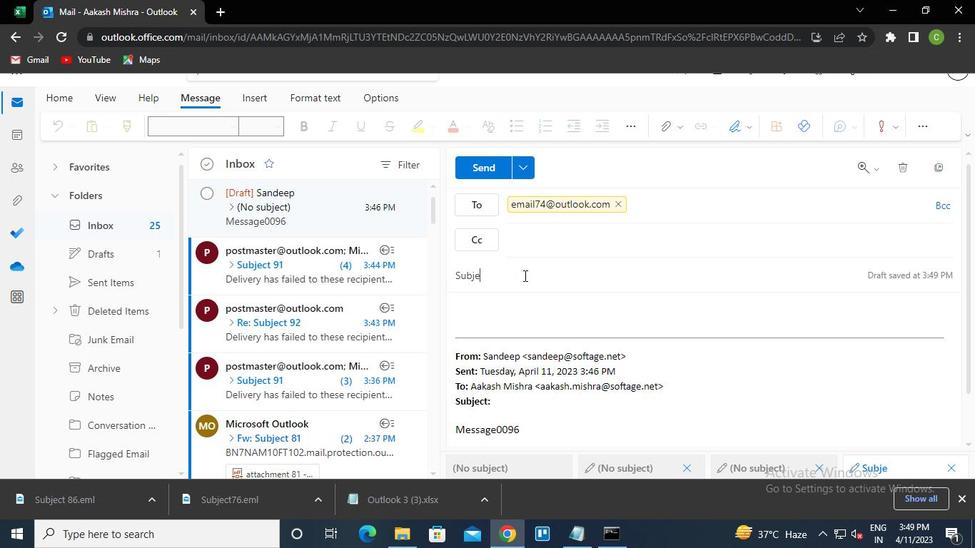 
Action: Keyboard t
Screenshot: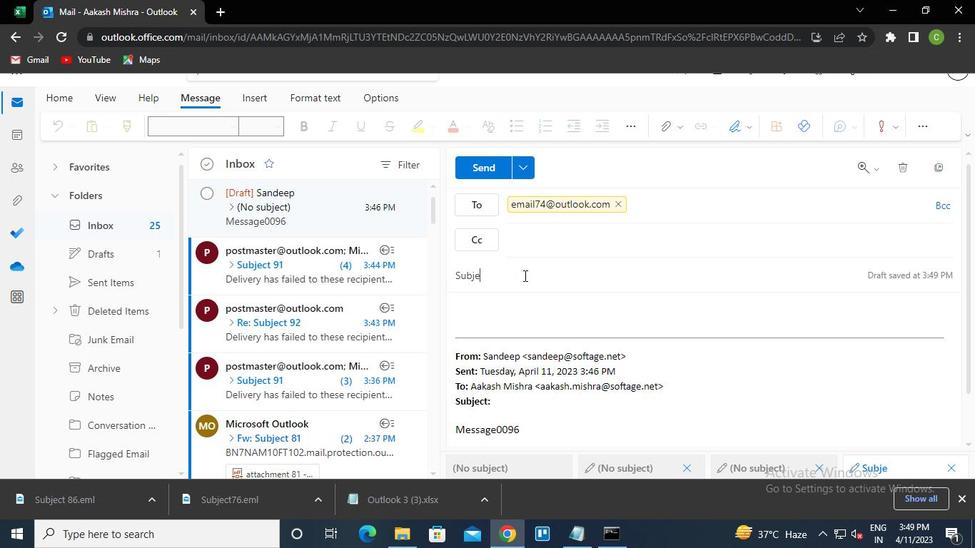 
Action: Keyboard Key.space
Screenshot: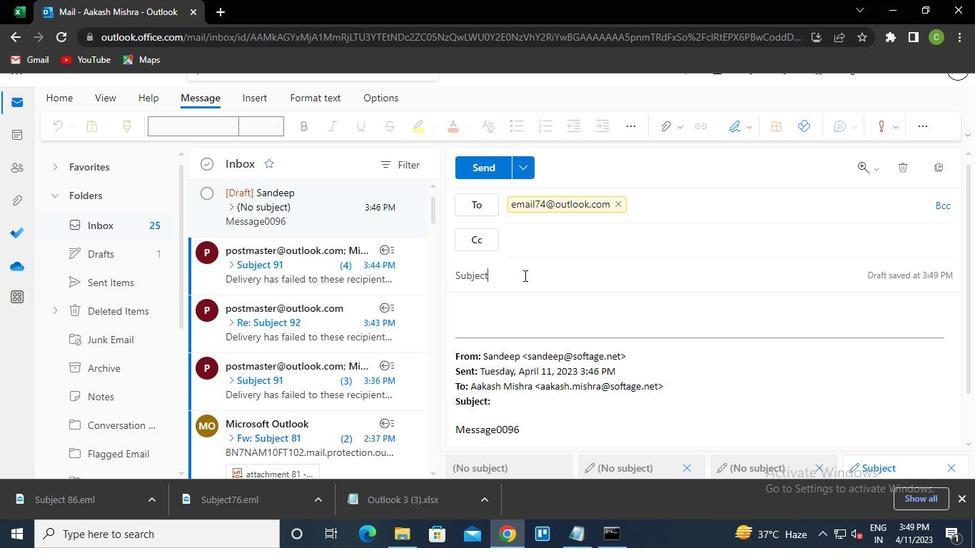 
Action: Keyboard <105>
Screenshot: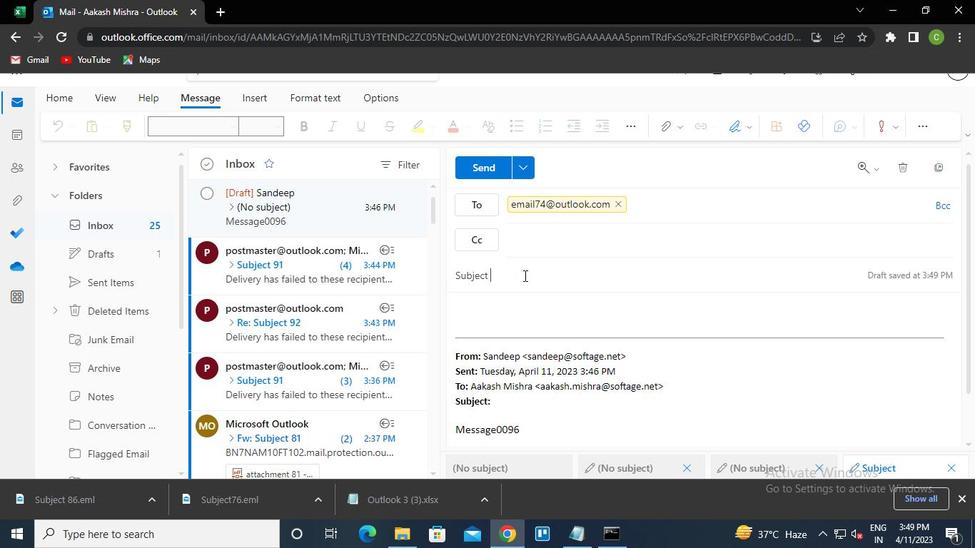 
Action: Keyboard <101>
Screenshot: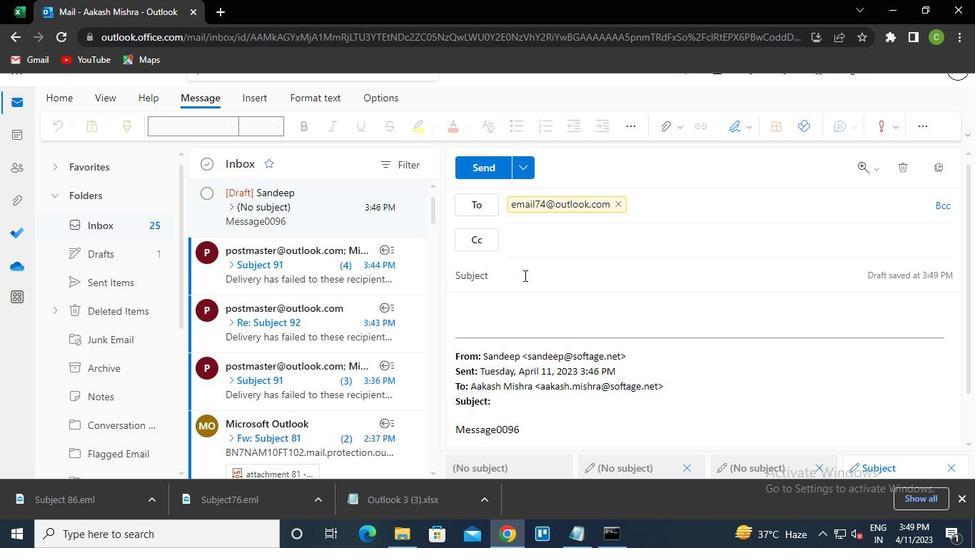 
Action: Mouse moved to (484, 175)
Screenshot: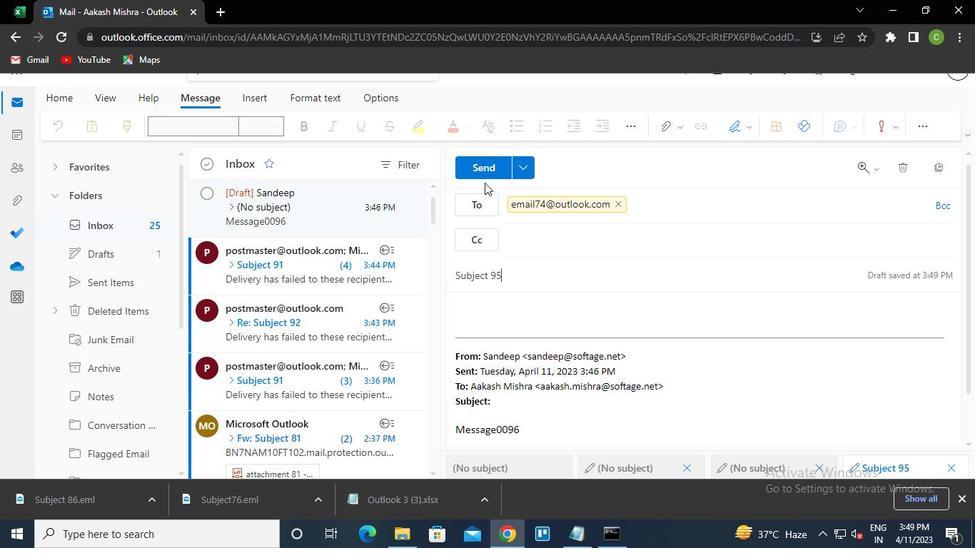 
Action: Mouse pressed left at (484, 175)
Screenshot: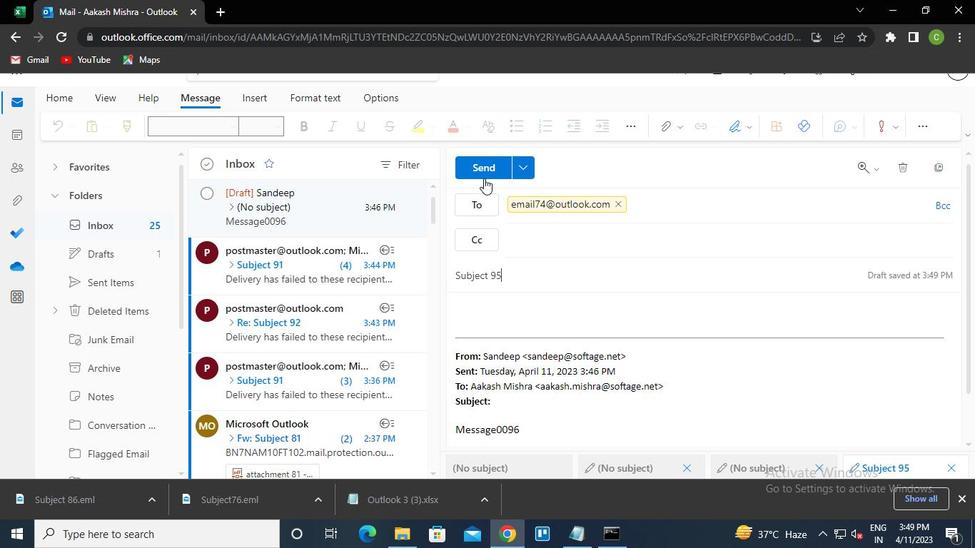 
Action: Mouse moved to (612, 534)
Screenshot: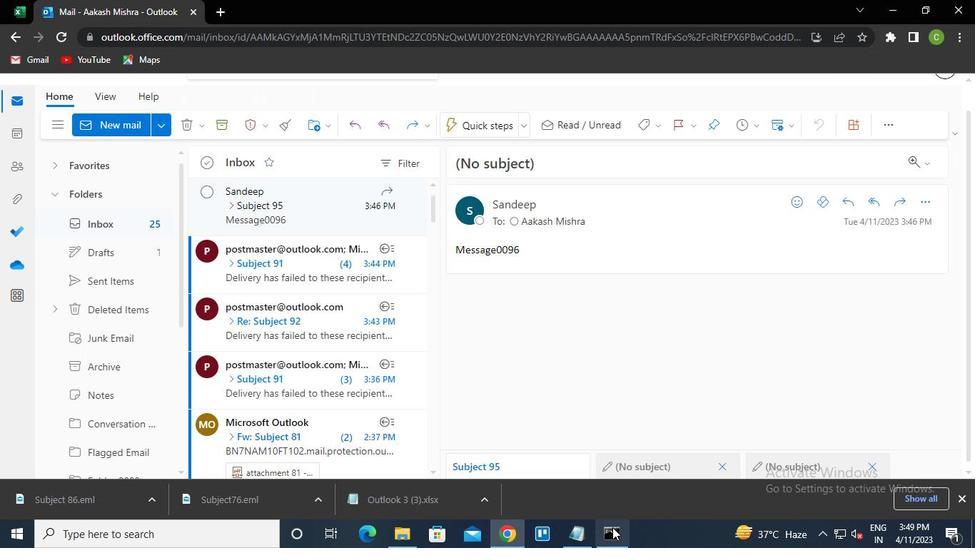 
Action: Mouse pressed left at (612, 534)
Screenshot: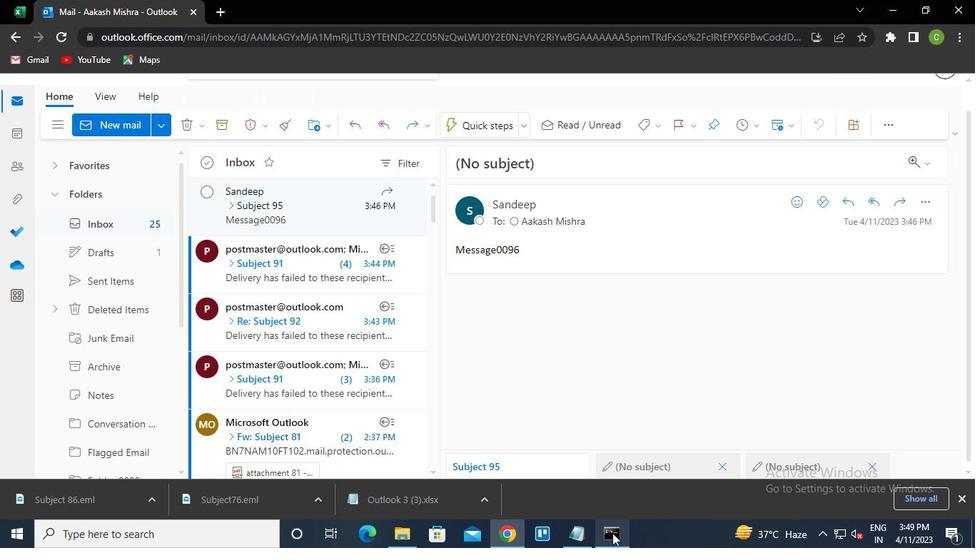 
Action: Mouse moved to (768, 85)
Screenshot: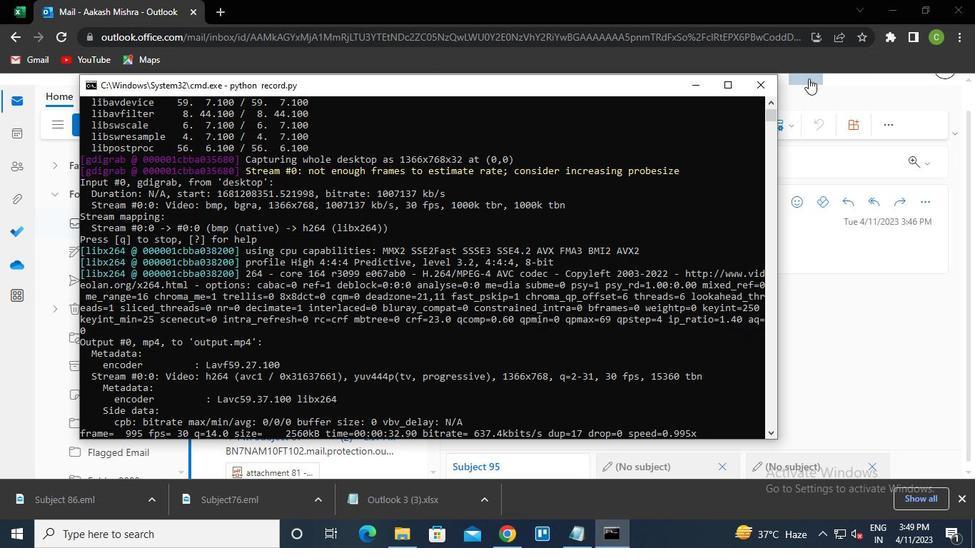 
Action: Mouse pressed left at (768, 85)
Screenshot: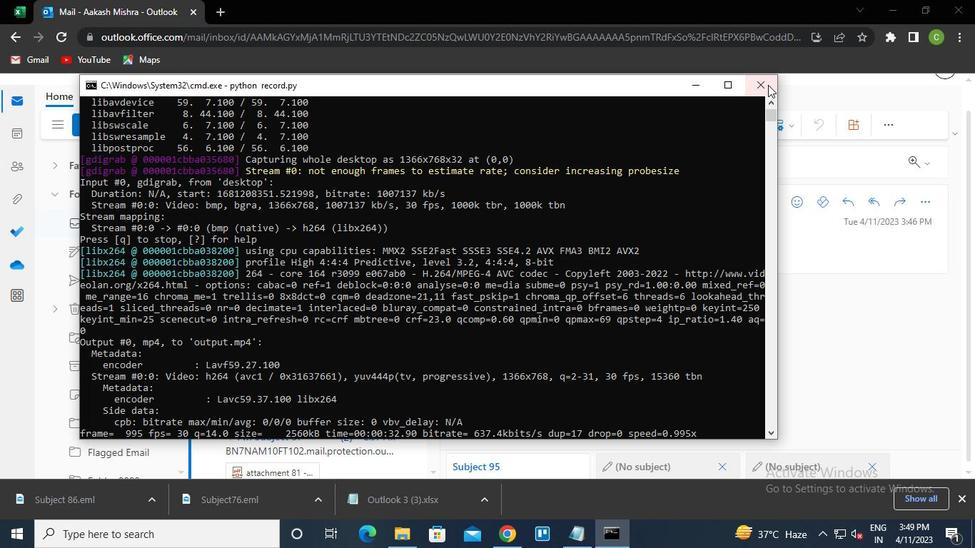 
Action: Mouse moved to (767, 85)
Screenshot: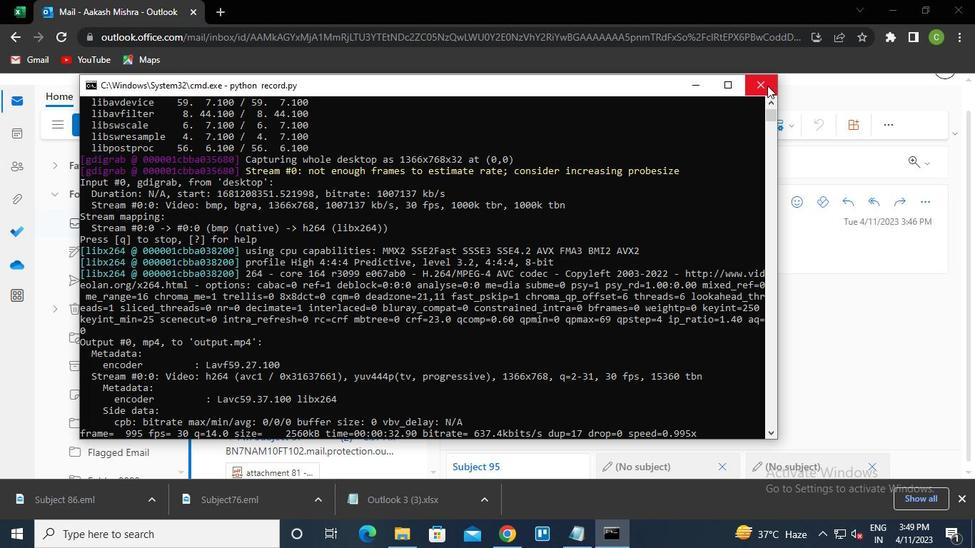 
